 Task: Set up an event for the New Year's Eve celebration.
Action: Mouse moved to (469, 208)
Screenshot: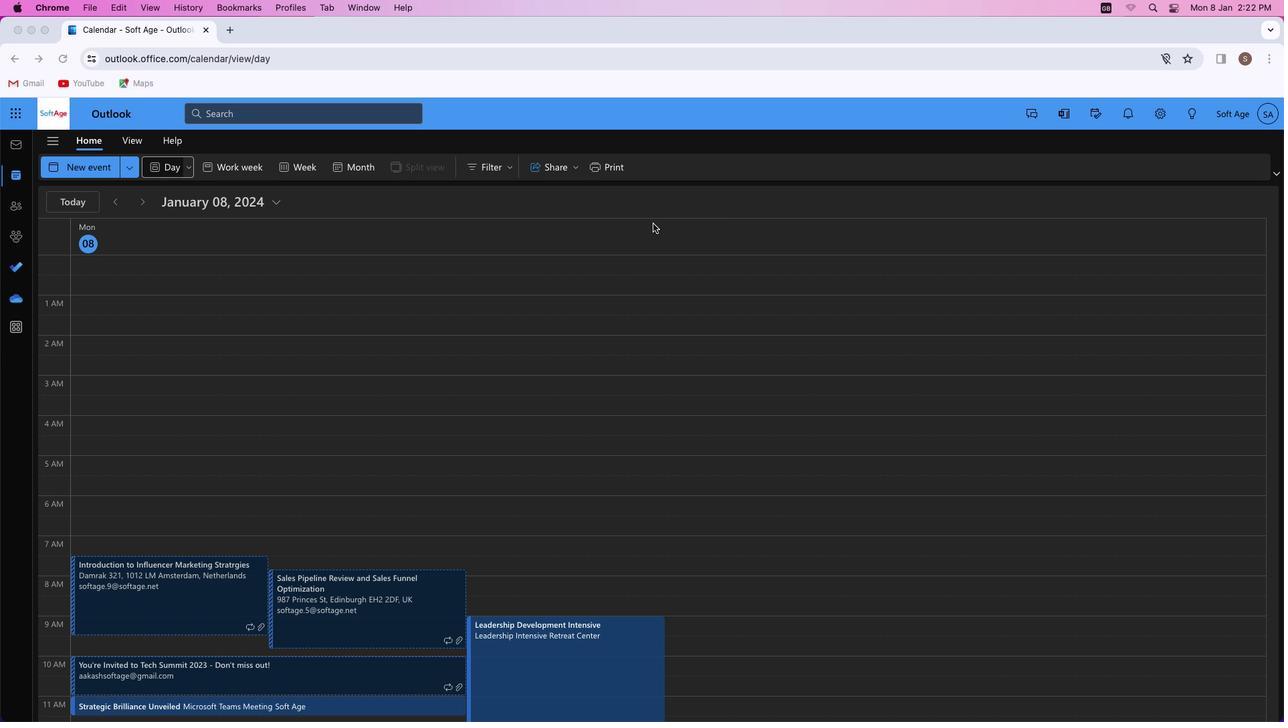 
Action: Mouse pressed left at (469, 208)
Screenshot: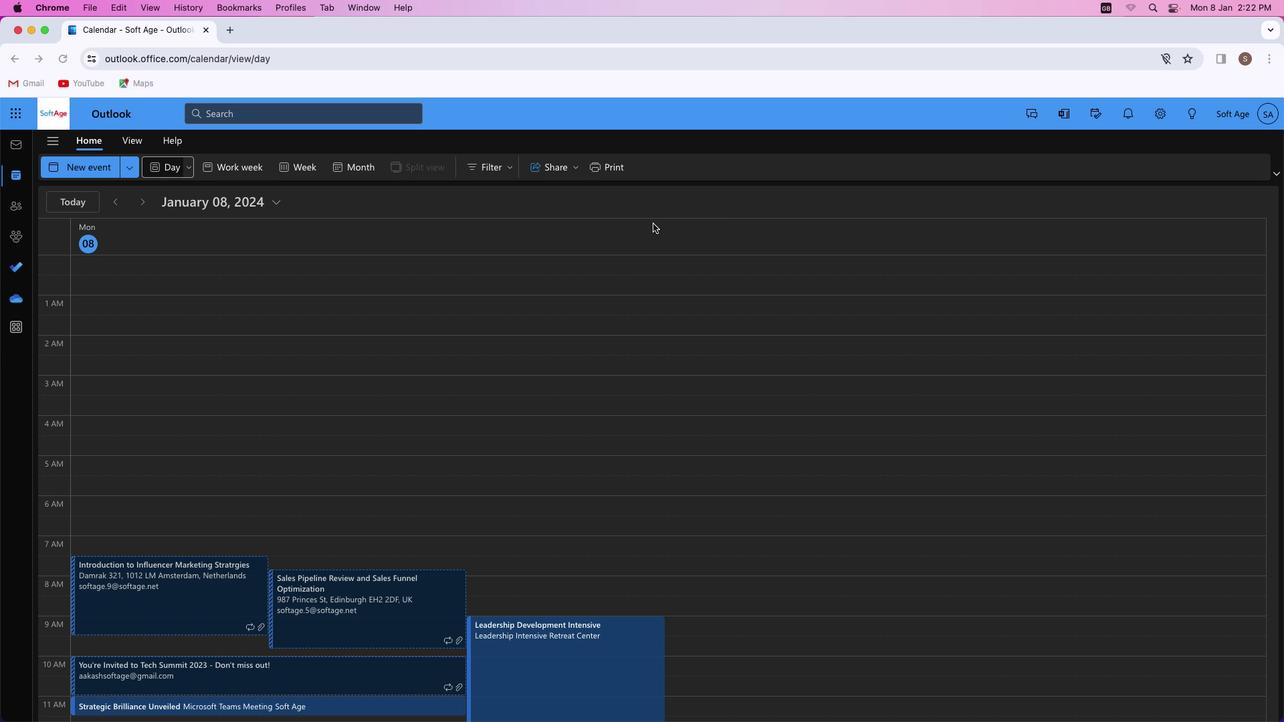 
Action: Mouse moved to (653, 141)
Screenshot: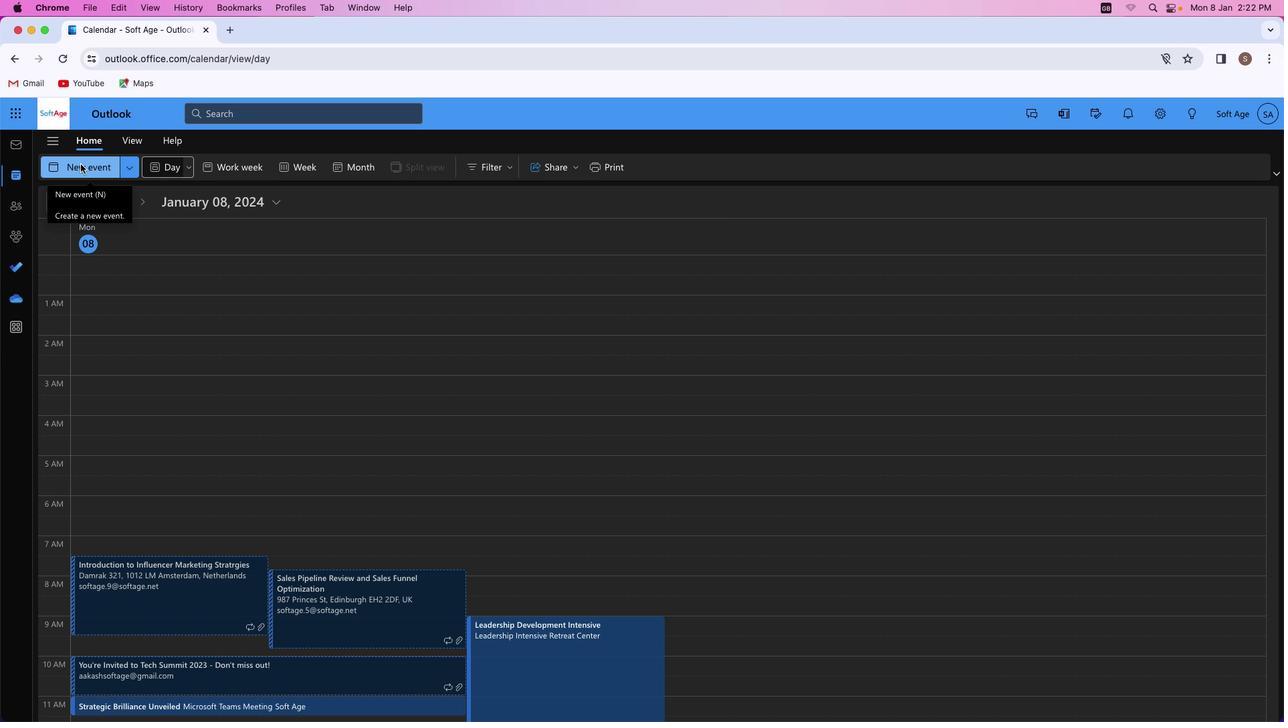 
Action: Mouse pressed left at (653, 141)
Screenshot: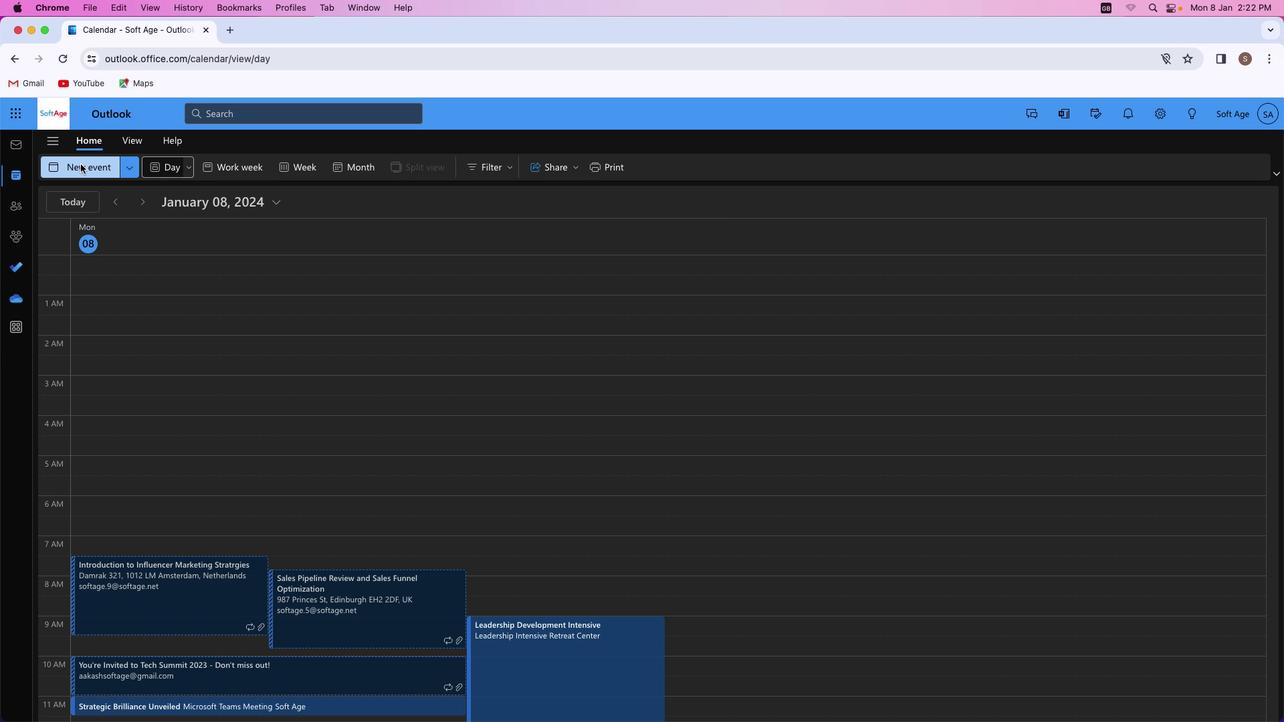 
Action: Mouse moved to (564, 240)
Screenshot: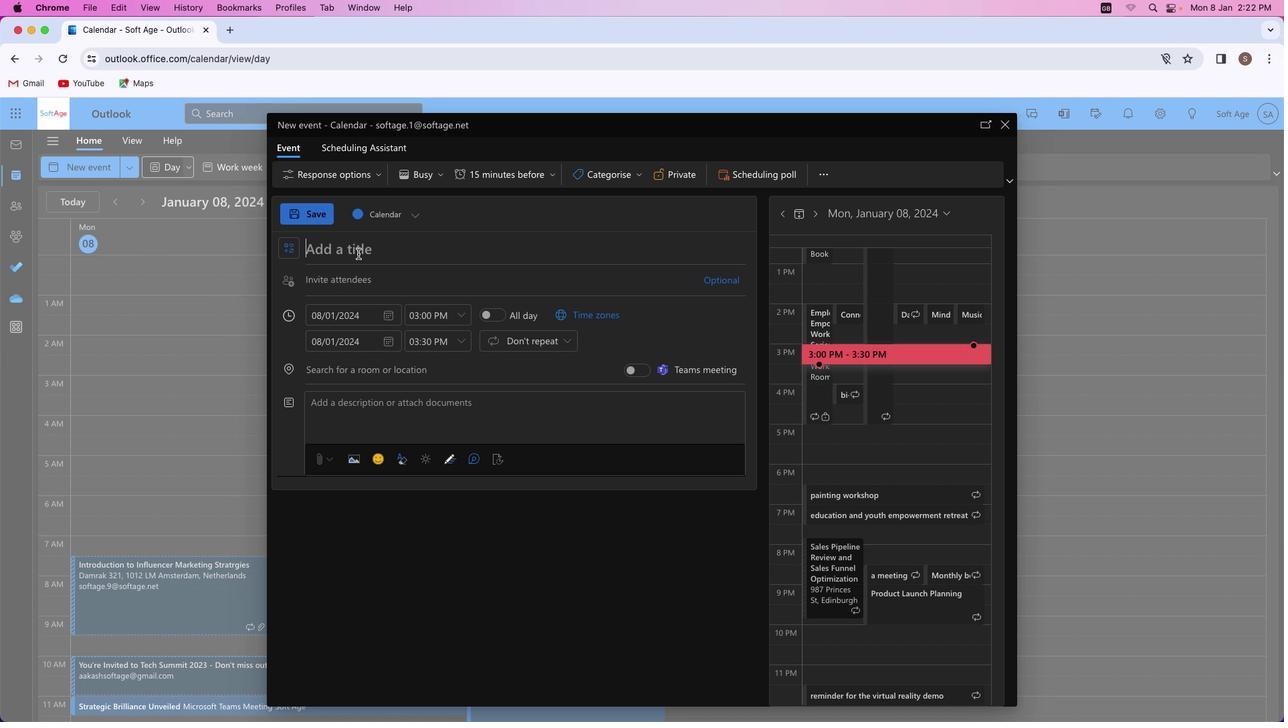 
Action: Mouse pressed left at (564, 240)
Screenshot: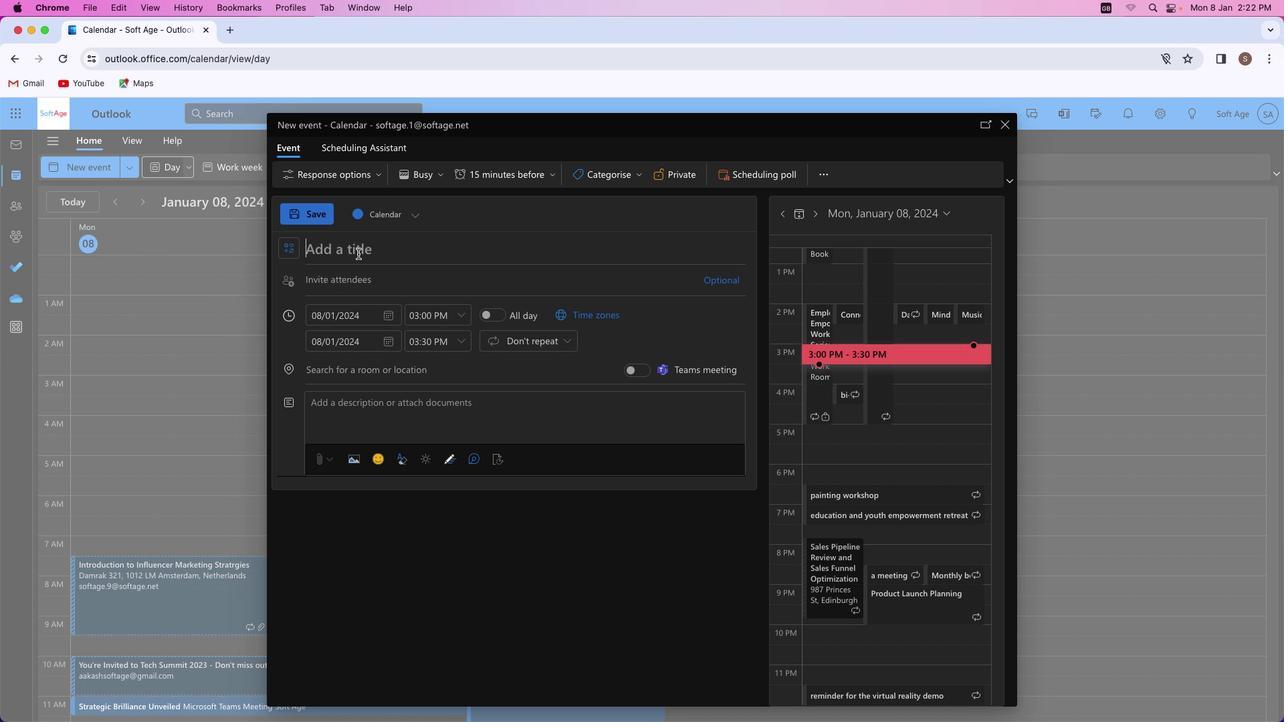 
Action: Key pressed Key.shift'C''h''e''e''r''s'Key.space't''o'Key.spaceKey.shift'N''e''w'Key.spaceKey.shift'B''e''g''i''n''n''i''n''g''s'Key.shift_r':'Key.spaceKey.shift'N''e''w'Key.spaceKey.shift'Y''e''a''r'"'"'s'Key.spaceKey.shift'E''v''e'Key.spaceKey.shift'E''x''t''r''a''v''a''n''z''a'Key.leftKey.leftKey.left'g''a'Key.rightKey.rightKey.right
Screenshot: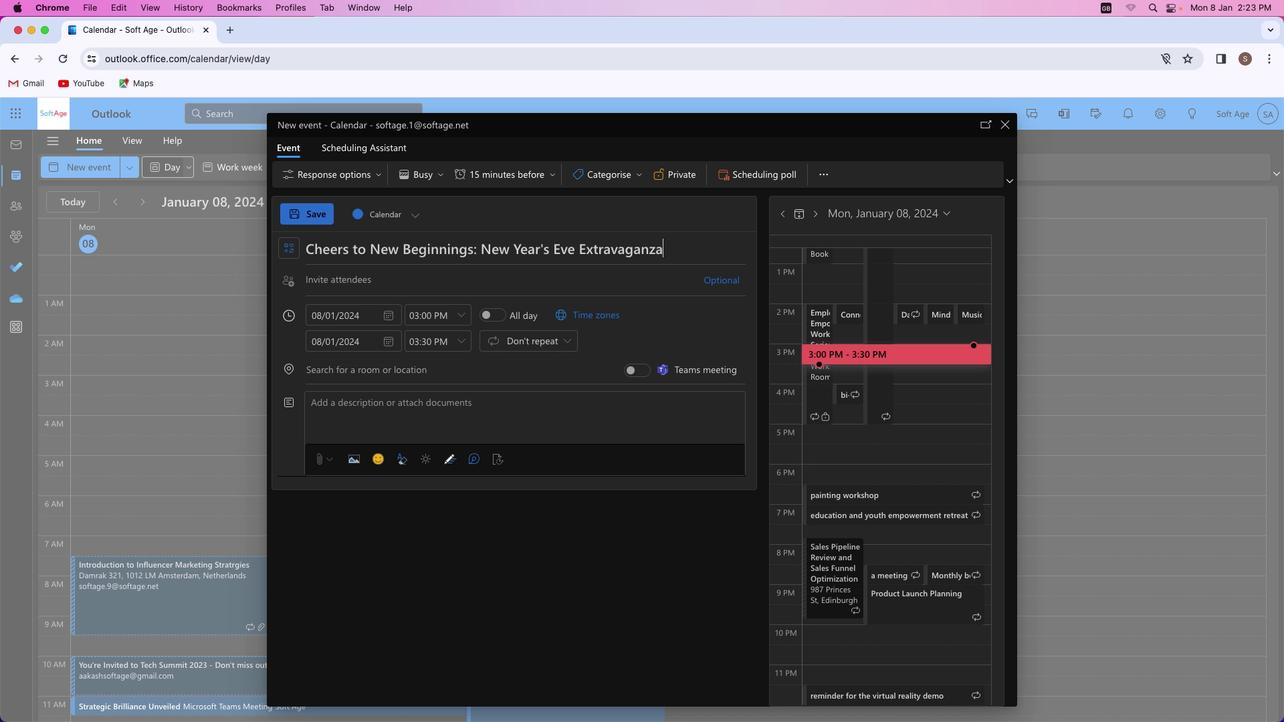 
Action: Mouse moved to (564, 407)
Screenshot: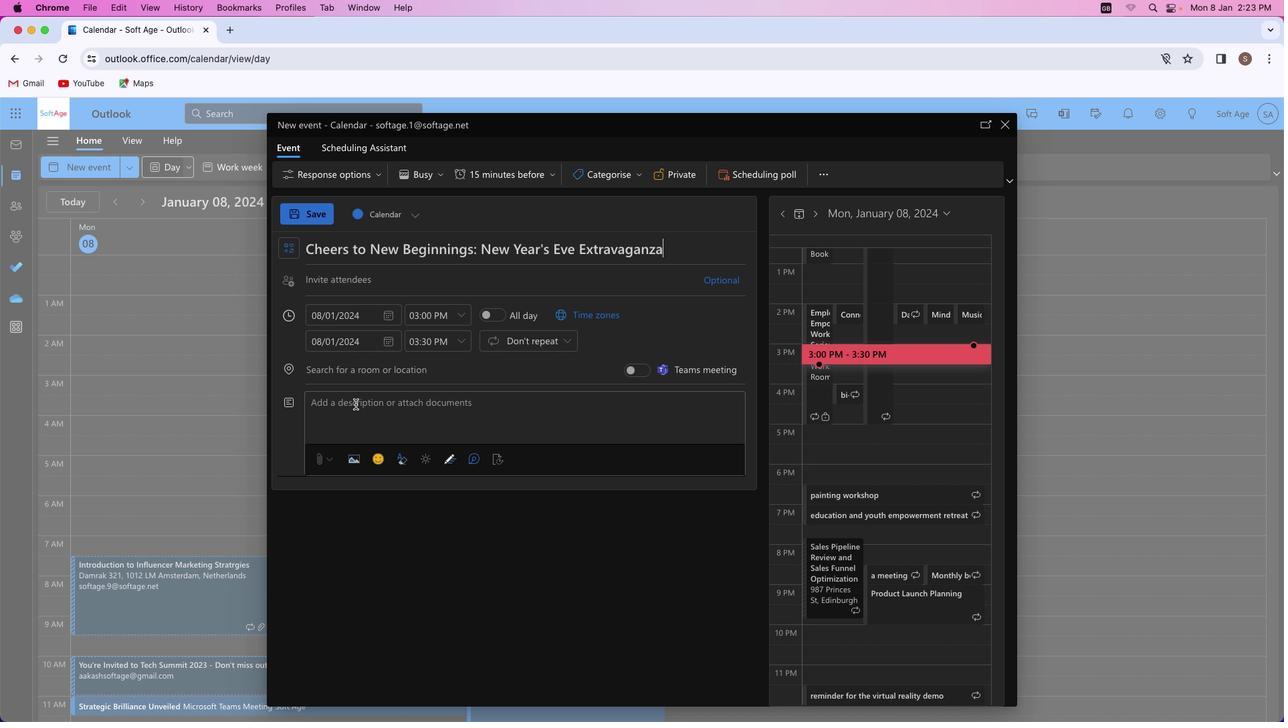 
Action: Mouse pressed left at (564, 407)
Screenshot: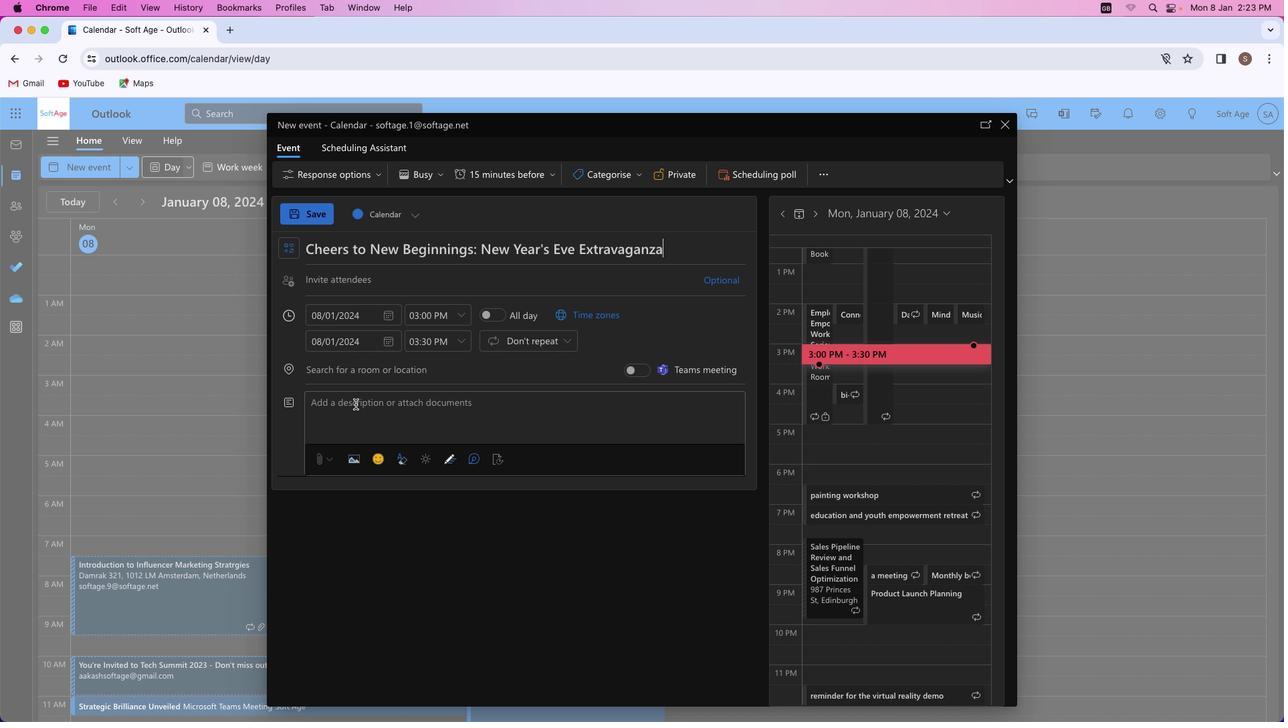 
Action: Key pressed Key.shift'W''e''l''c''o''m''e'Key.space't''o'Key.space'o''u''r'Key.space'f''e''s''t''i''v''e'Key.spaceKey.shift_r'N''e''w'Key.spaceKey.shift_r'U'Key.backspaceKey.shift_r'Y''e''a''r'"'"'s'Key.spaceKey.shift'E''v''e'Key.space'c''e''l''e''b''r''a''t''i''o''n'Key.space'f''i''l''l''e''d'Key.space'w''i''t''h'Key.space'j''o''y'','Key.space'l''i''v''e'Key.space'm''u''s''i''c'','Key.space'a''n''d'Key.space'd''a''z''z''l''i''n''g'Key.space'f''i''r''e''w''o''r''k''s''.'Key.spaceKey.shift'T''o''a''s''t'Key.space't''o'Key.space't''h''e'Key.space'm''e''m''o''r''i''e''s'Key.space'a''n''d'Key.space'w''e''l''c''o''m''e'Key.space'a'Key.space'p''r''o''m''i''s''i''n''g'Key.space'n''e''w'Key.space'y''e''a''y'Key.shift'!'
Screenshot: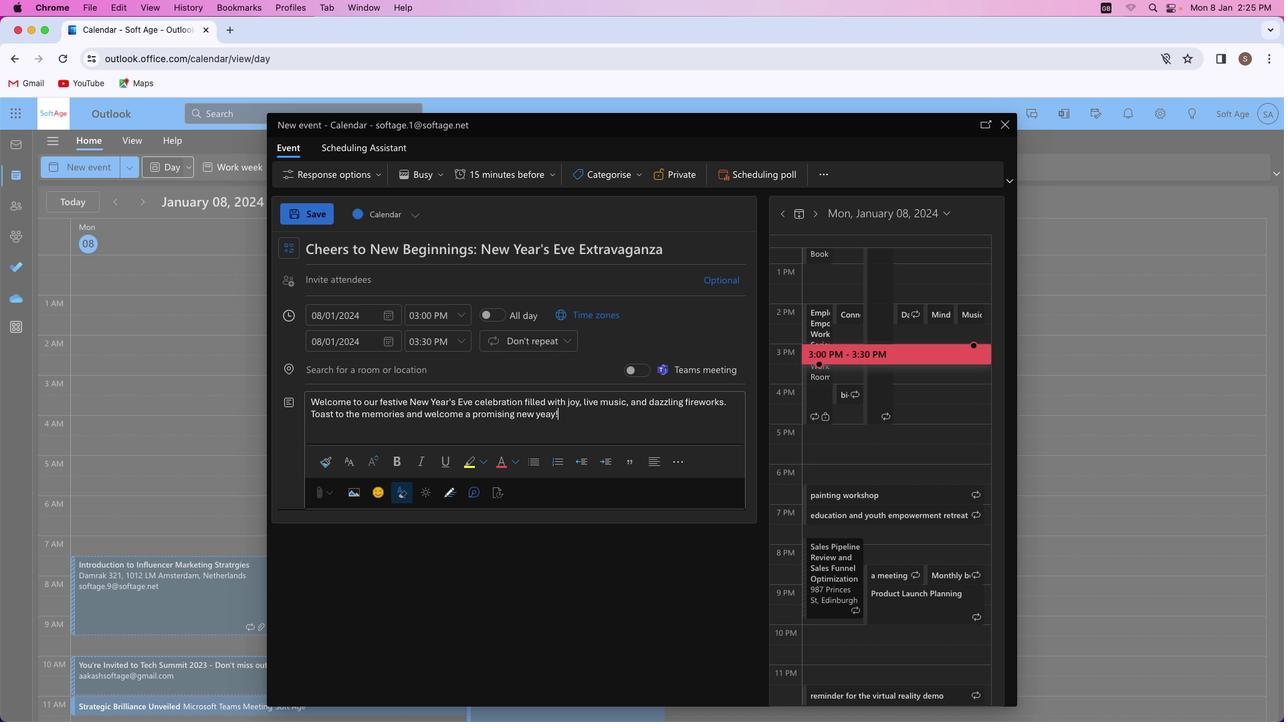 
Action: Mouse moved to (548, 405)
Screenshot: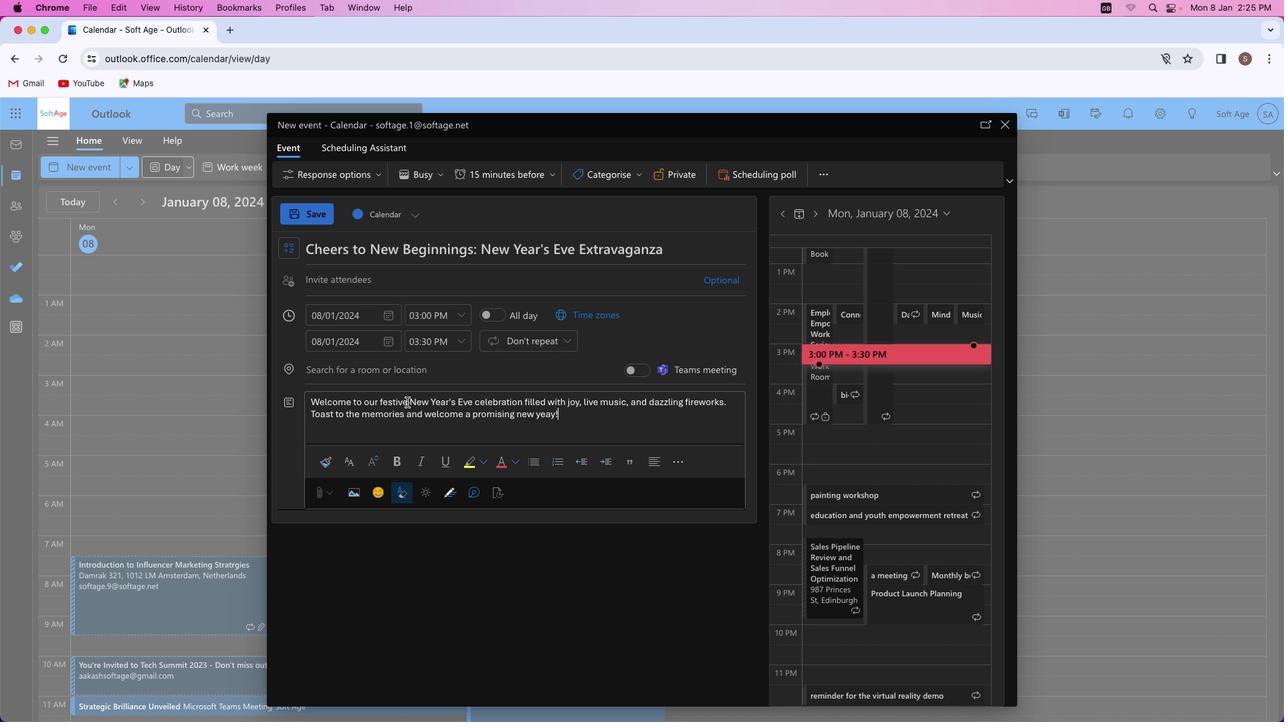 
Action: Mouse pressed left at (548, 405)
Screenshot: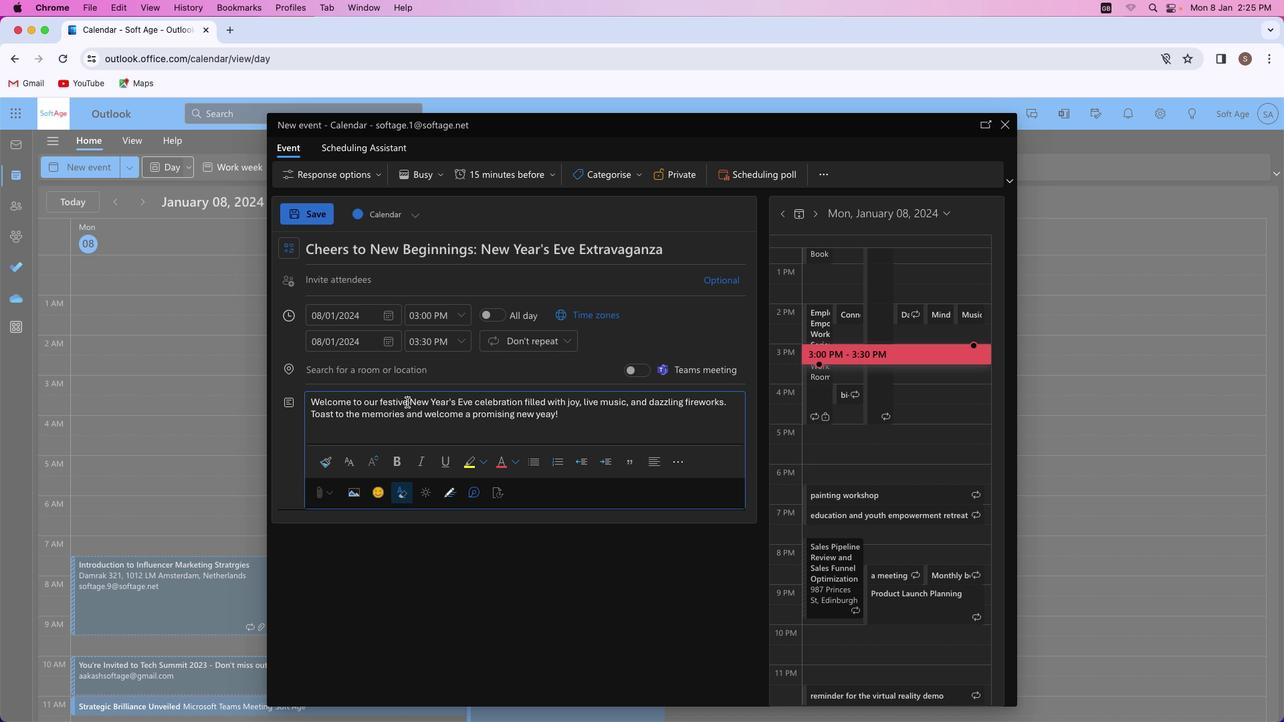 
Action: Mouse moved to (551, 468)
Screenshot: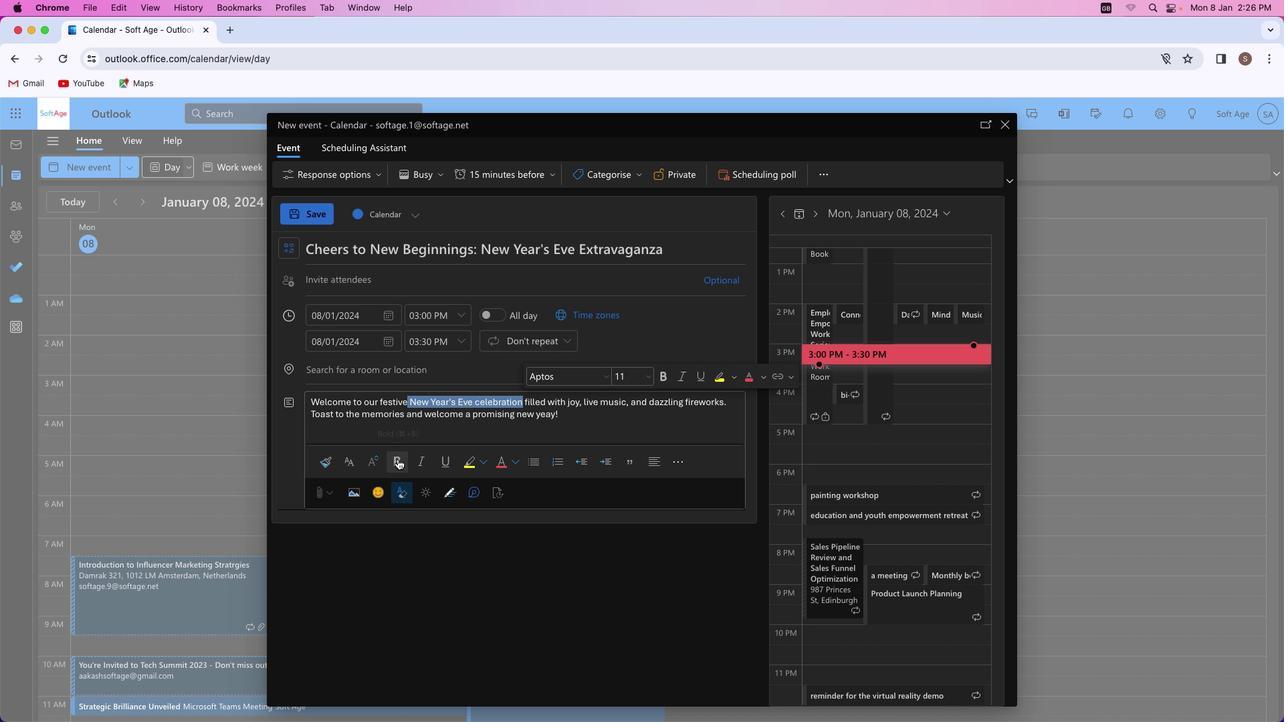 
Action: Mouse pressed left at (551, 468)
Screenshot: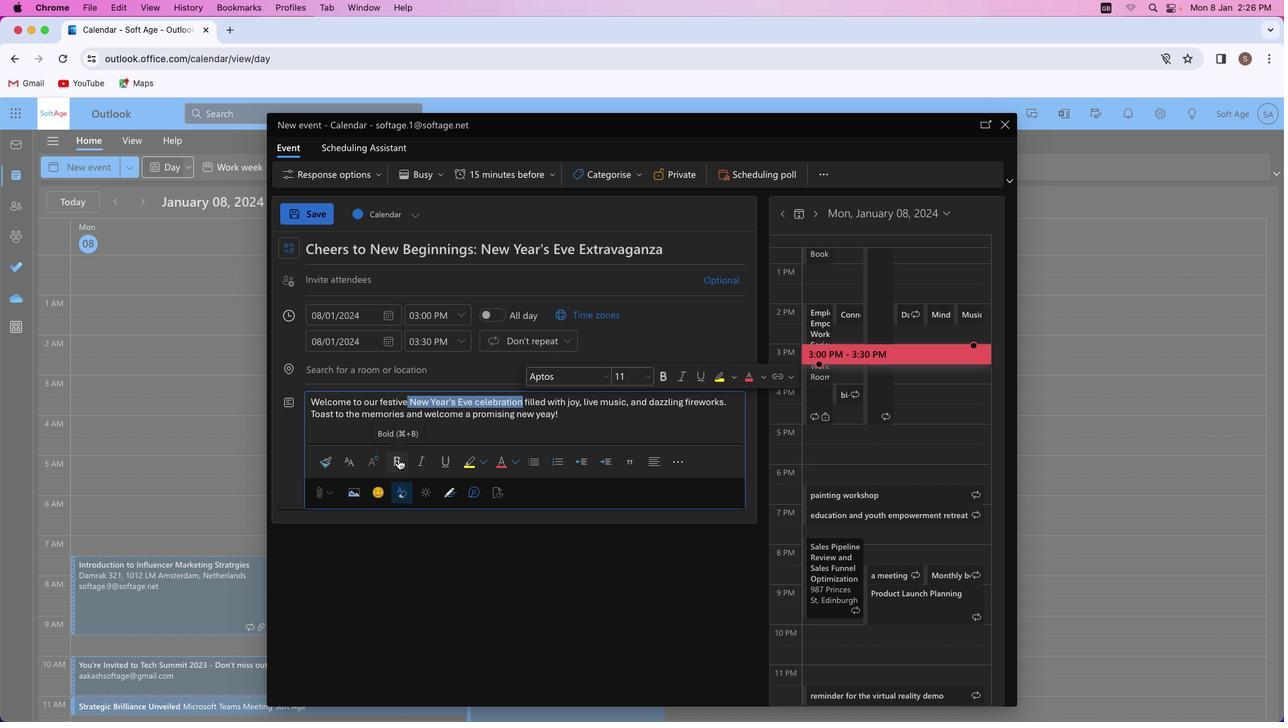 
Action: Mouse moved to (544, 469)
Screenshot: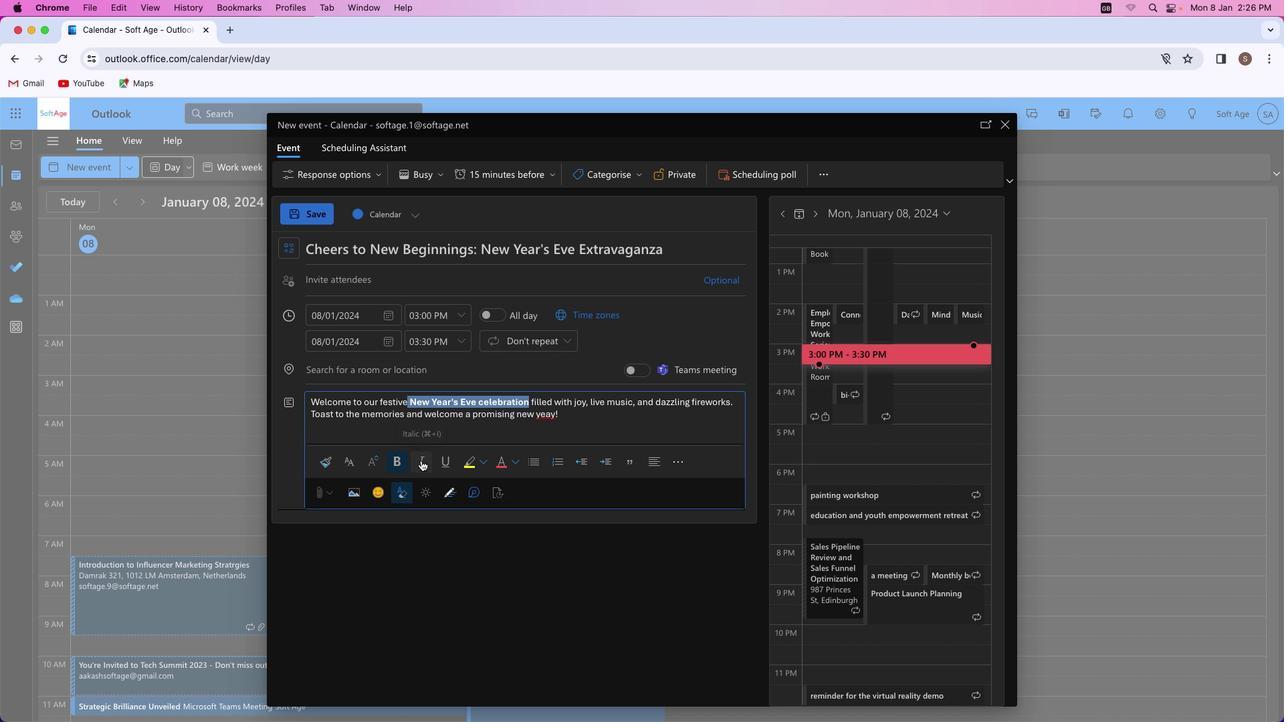 
Action: Mouse pressed left at (544, 469)
Screenshot: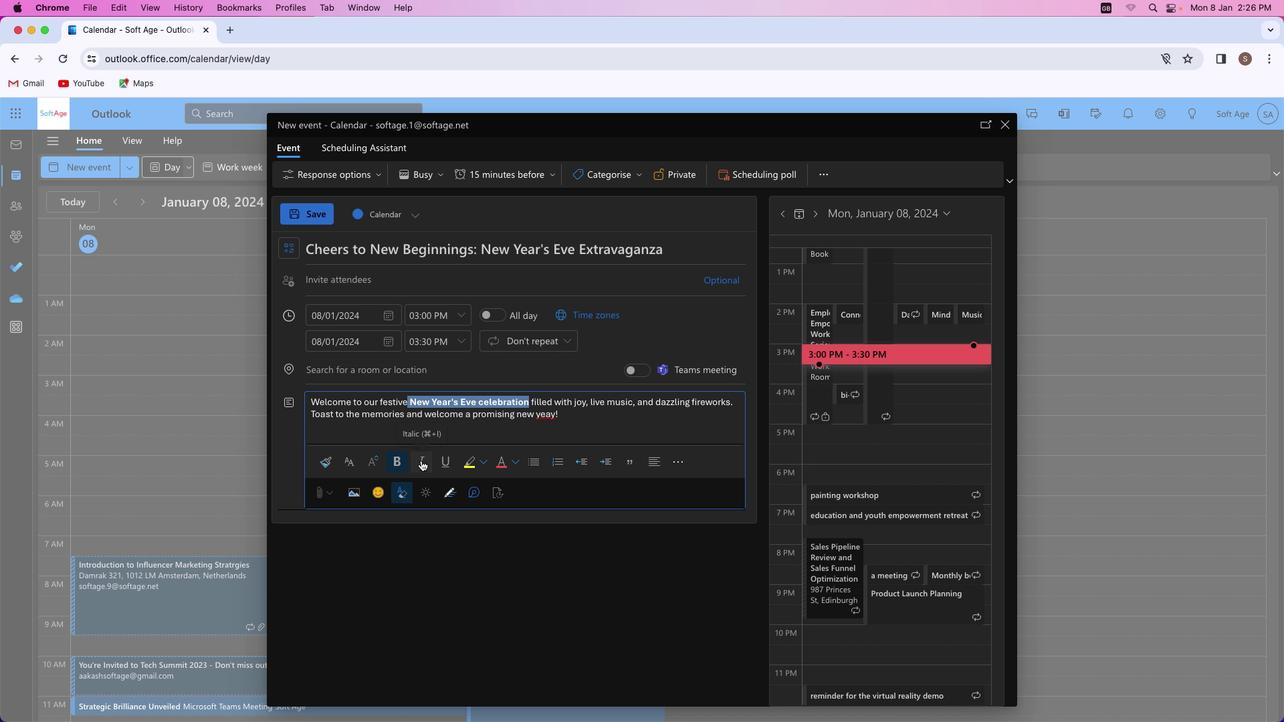 
Action: Mouse moved to (513, 470)
Screenshot: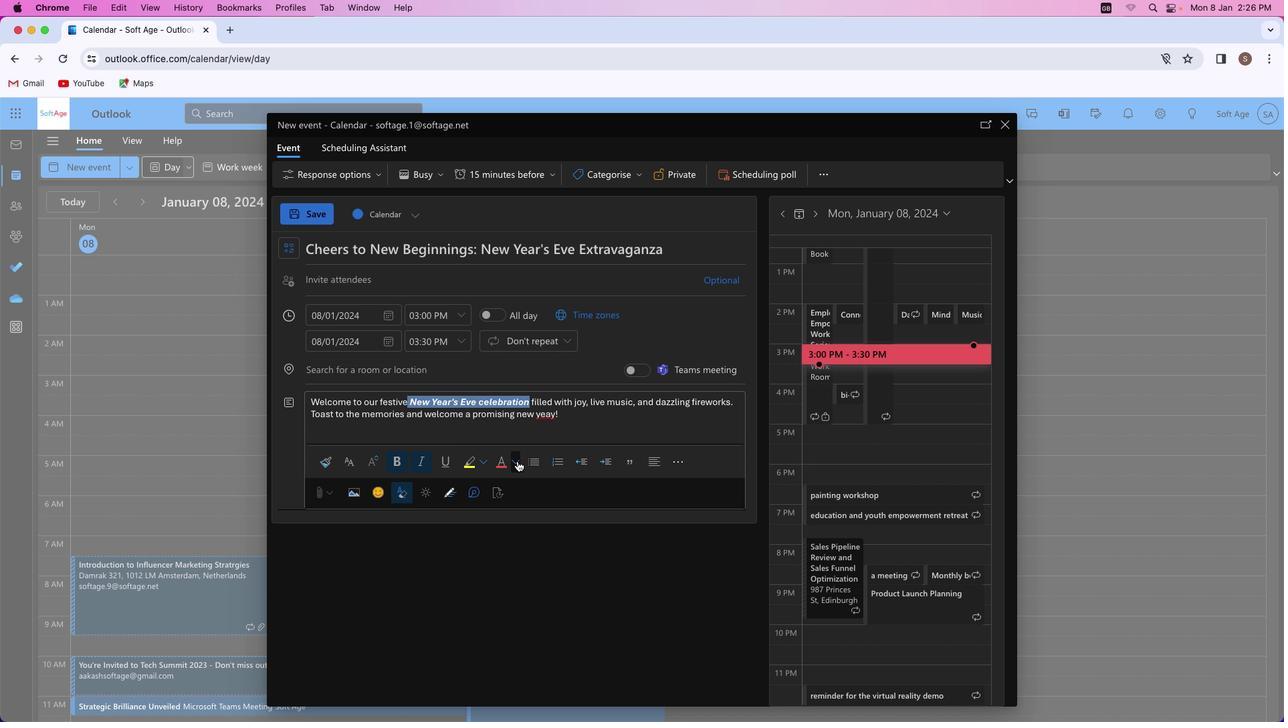 
Action: Mouse pressed left at (513, 470)
Screenshot: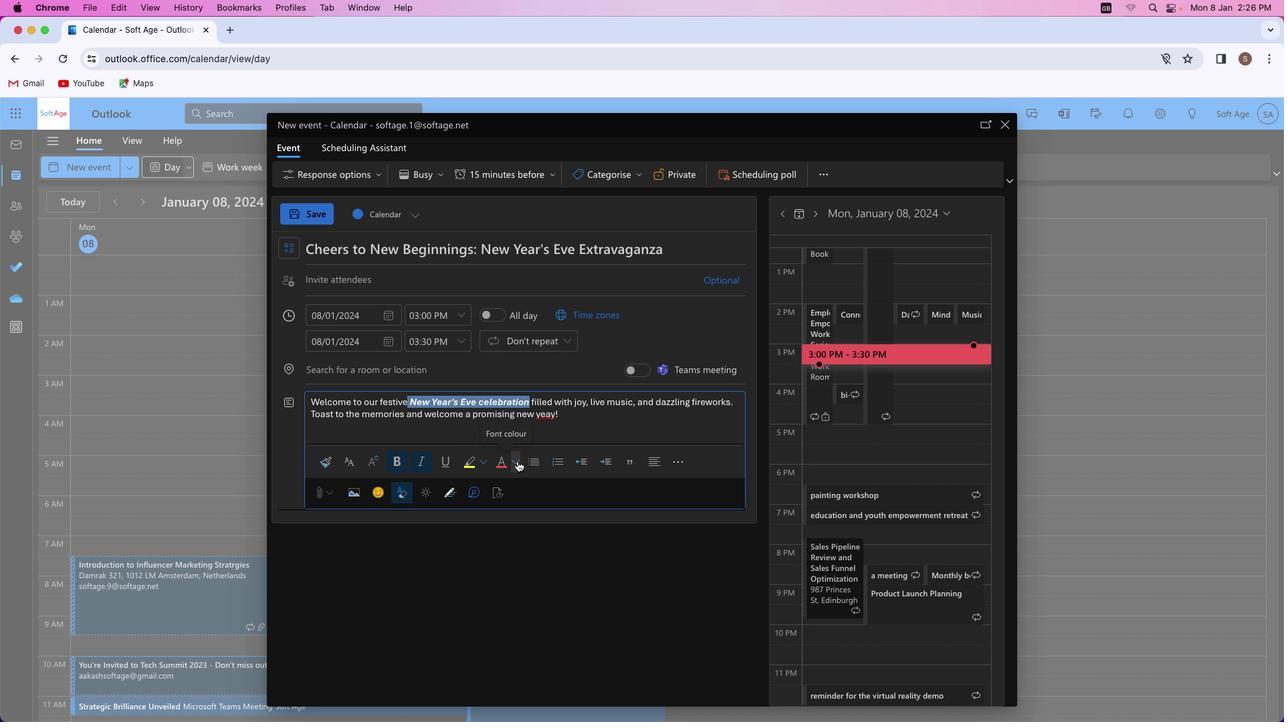 
Action: Mouse moved to (516, 531)
Screenshot: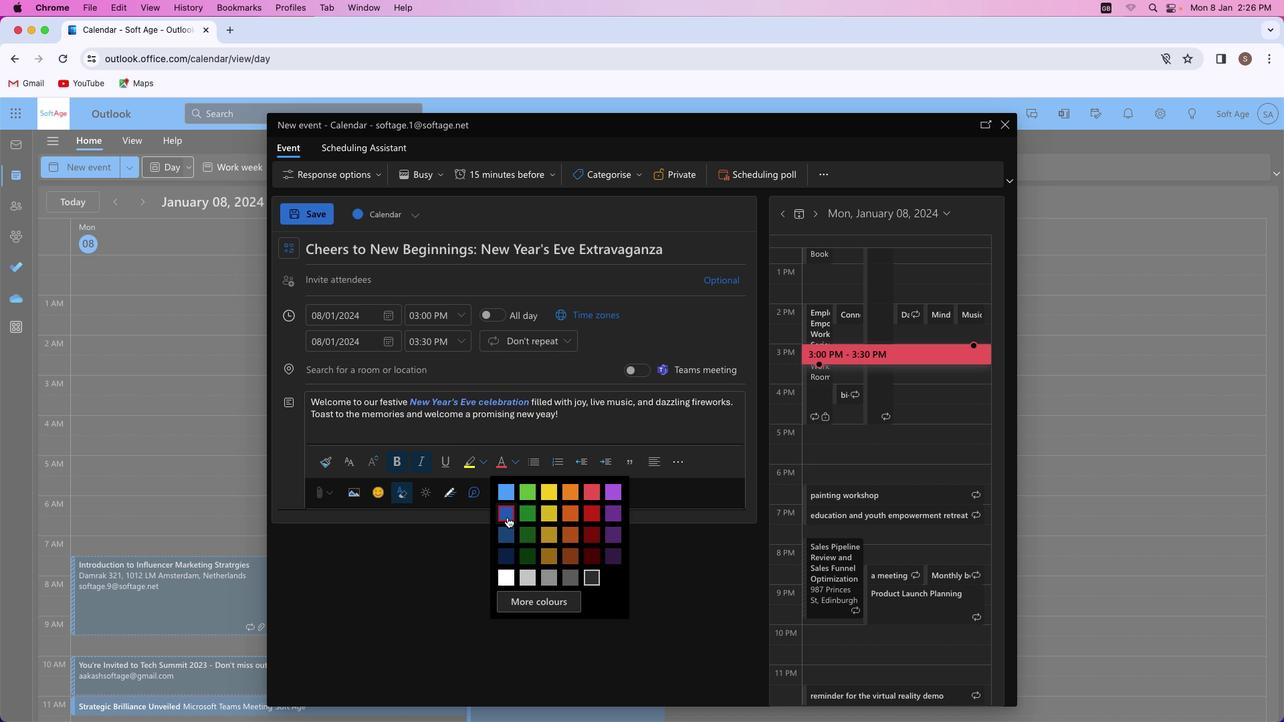 
Action: Mouse pressed left at (516, 531)
Screenshot: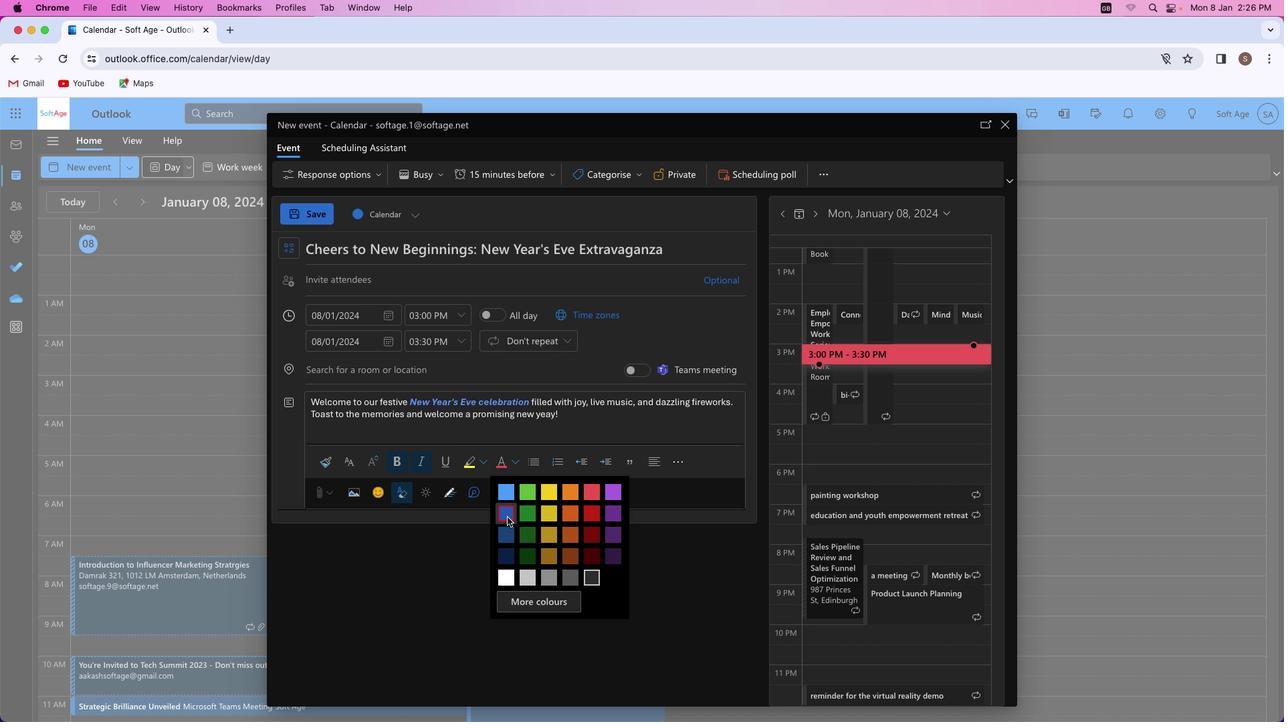 
Action: Mouse moved to (487, 424)
Screenshot: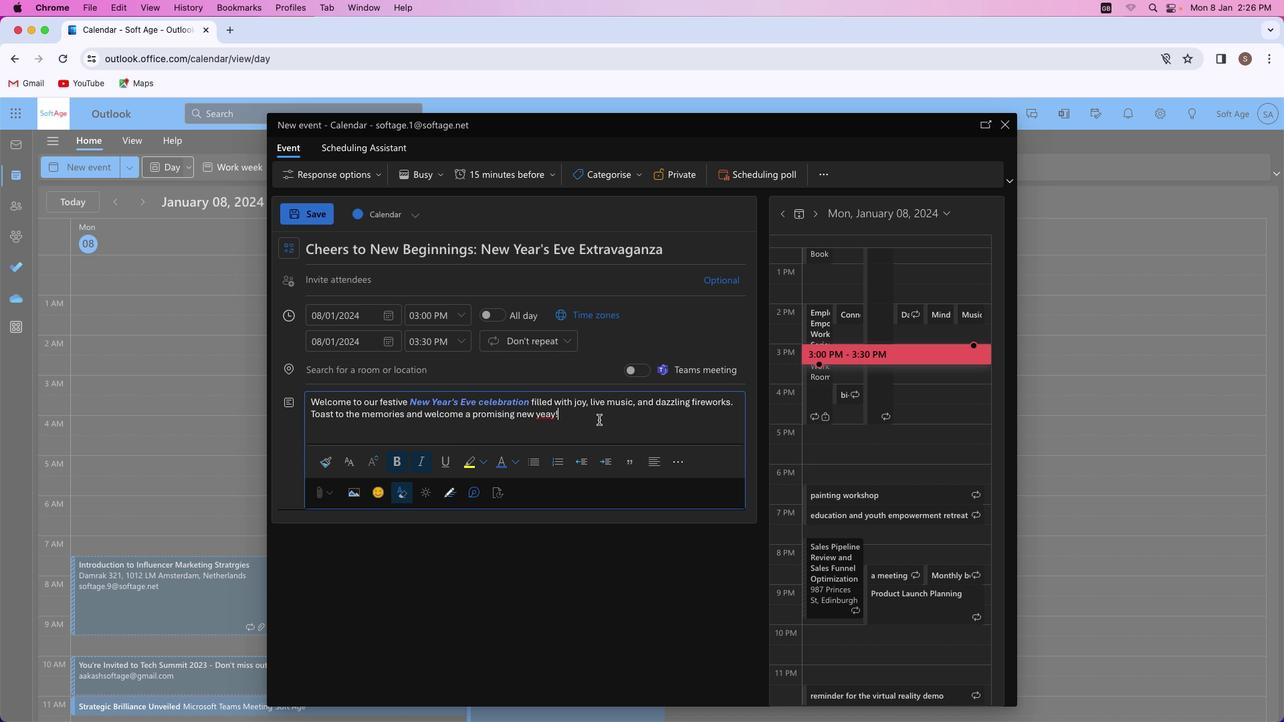 
Action: Mouse pressed left at (487, 424)
Screenshot: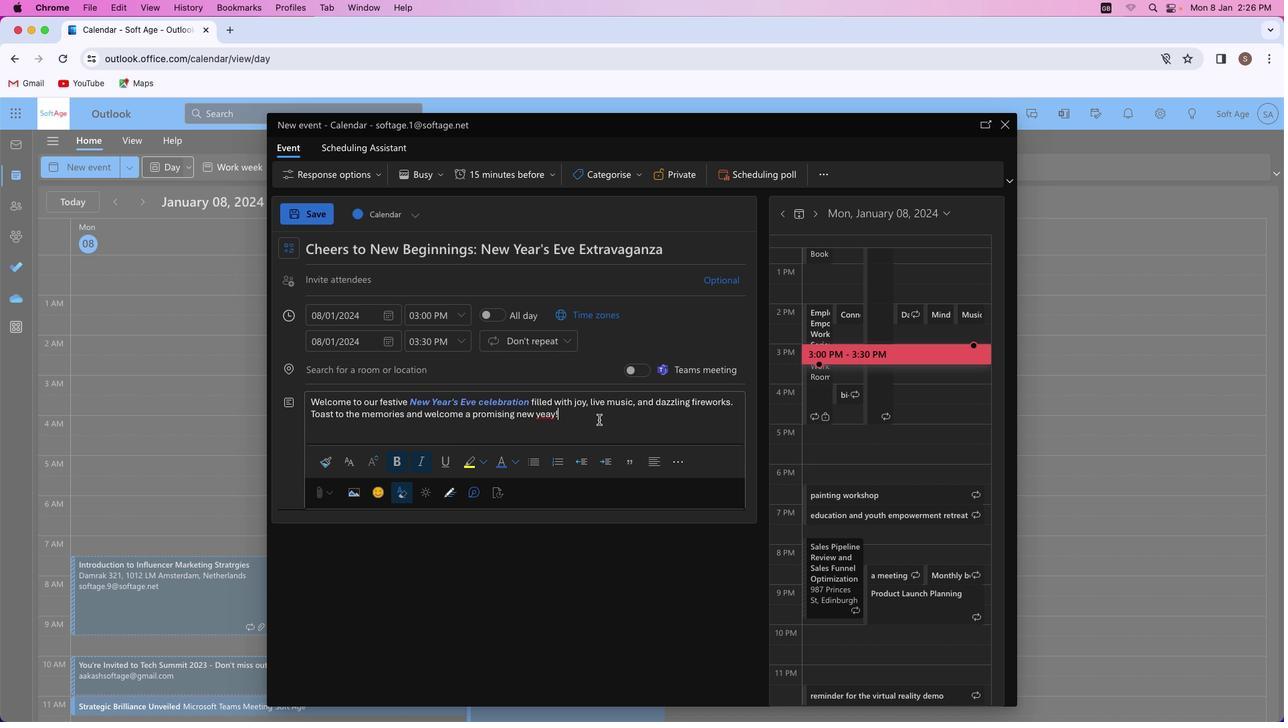 
Action: Mouse moved to (493, 421)
Screenshot: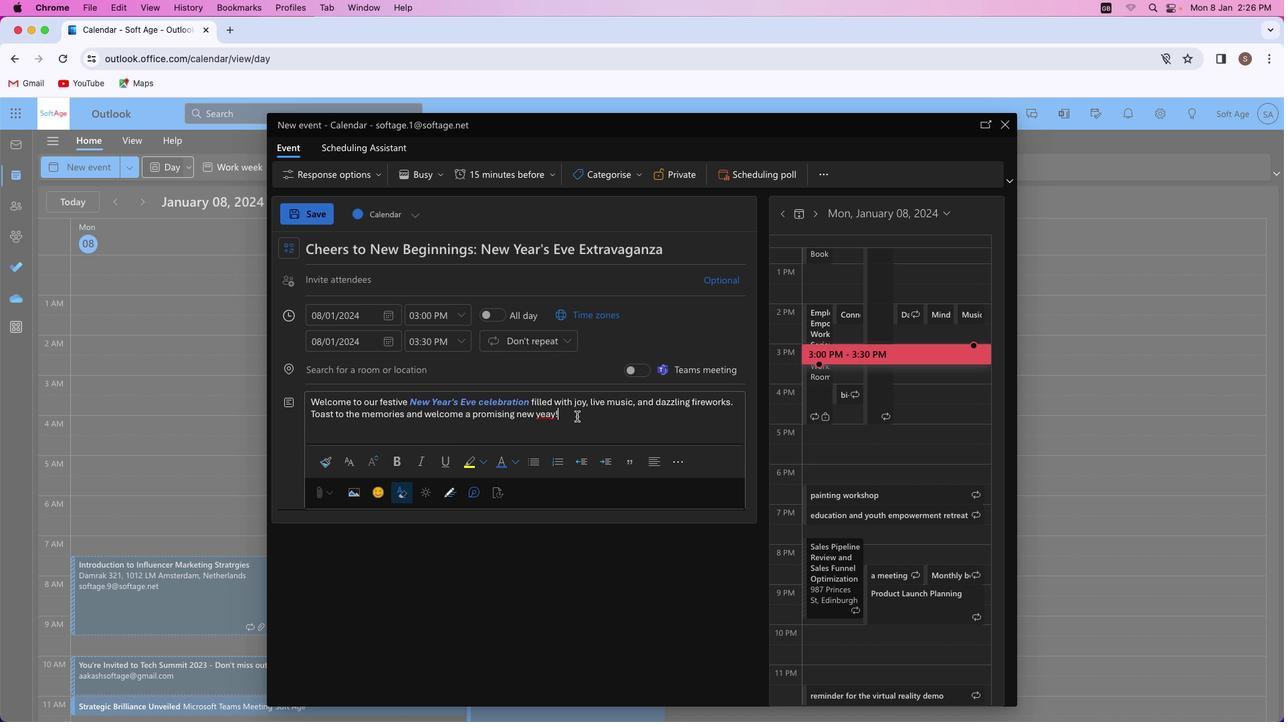 
Action: Key pressed Key.leftKey.backspace'r'
Screenshot: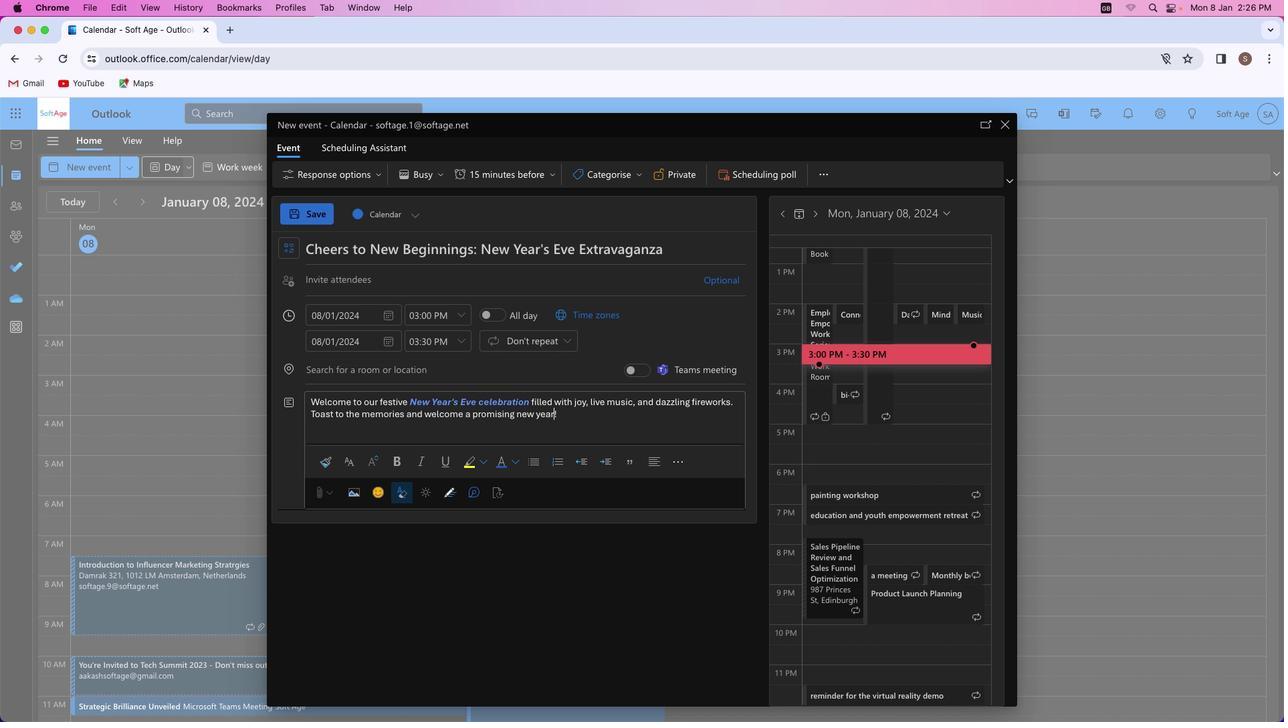 
Action: Mouse moved to (491, 422)
Screenshot: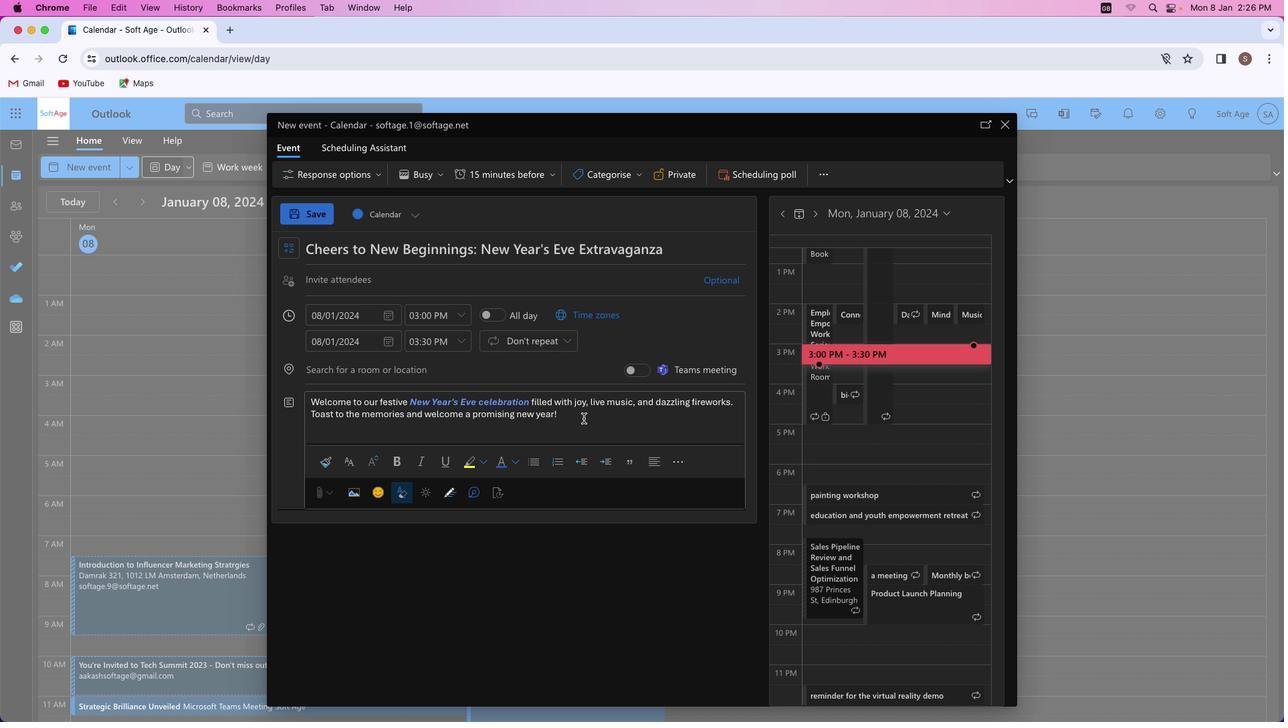 
Action: Mouse pressed left at (491, 422)
Screenshot: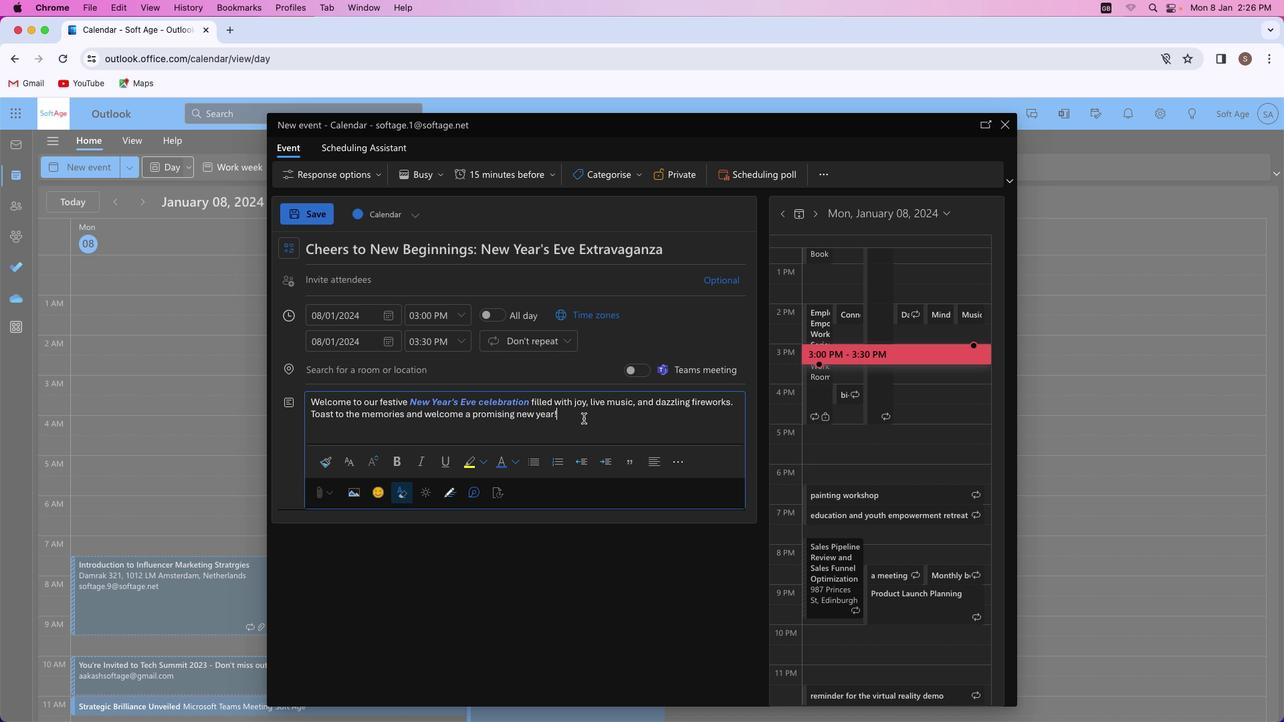 
Action: Mouse moved to (543, 418)
Screenshot: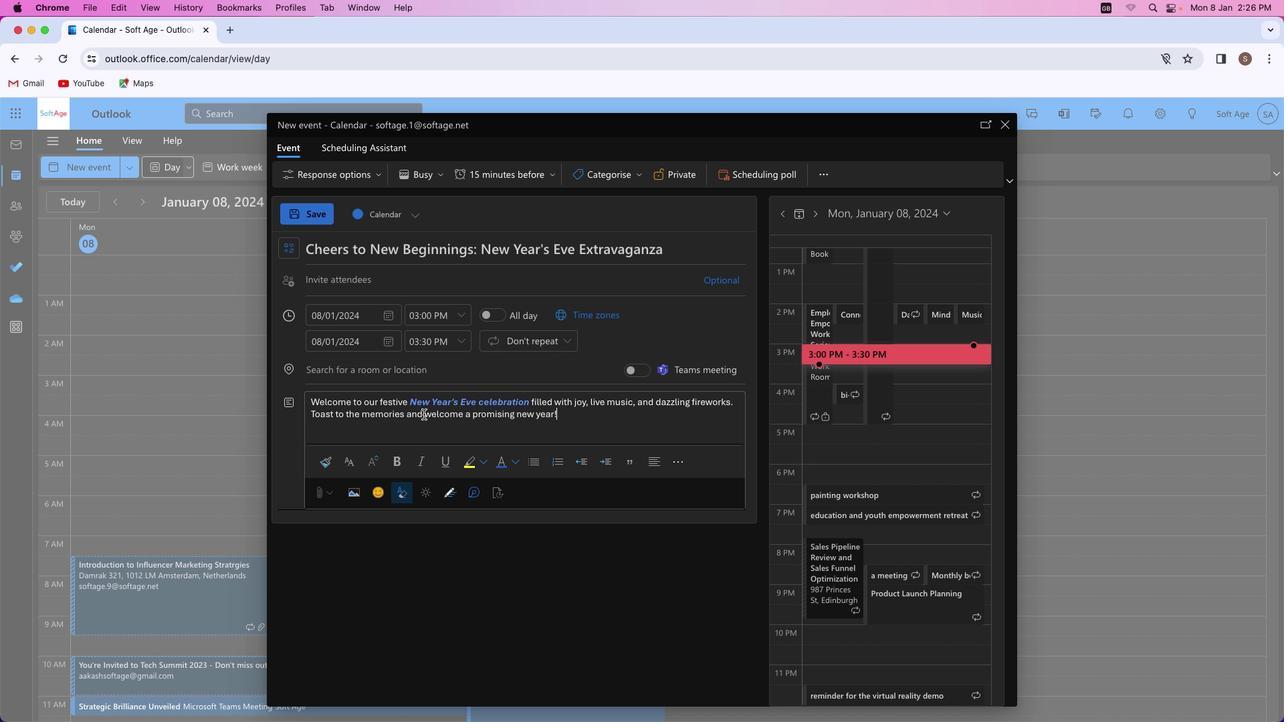
Action: Mouse pressed left at (543, 418)
Screenshot: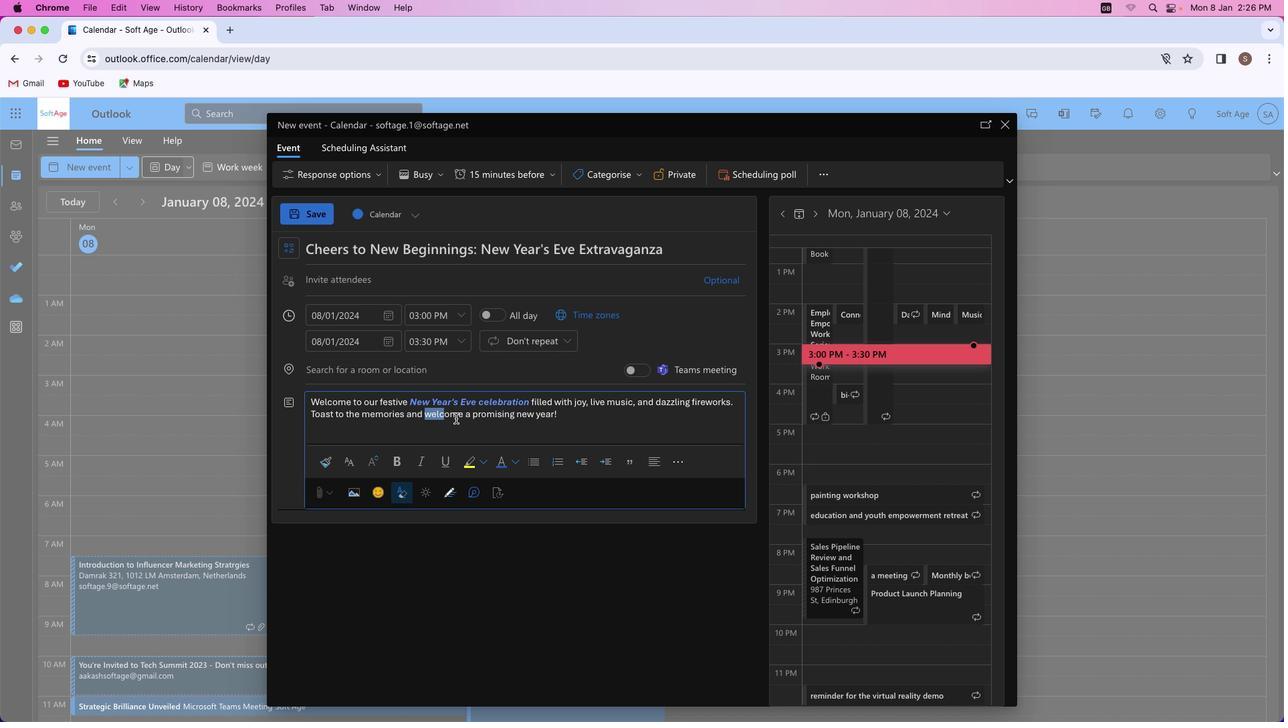 
Action: Mouse moved to (552, 468)
Screenshot: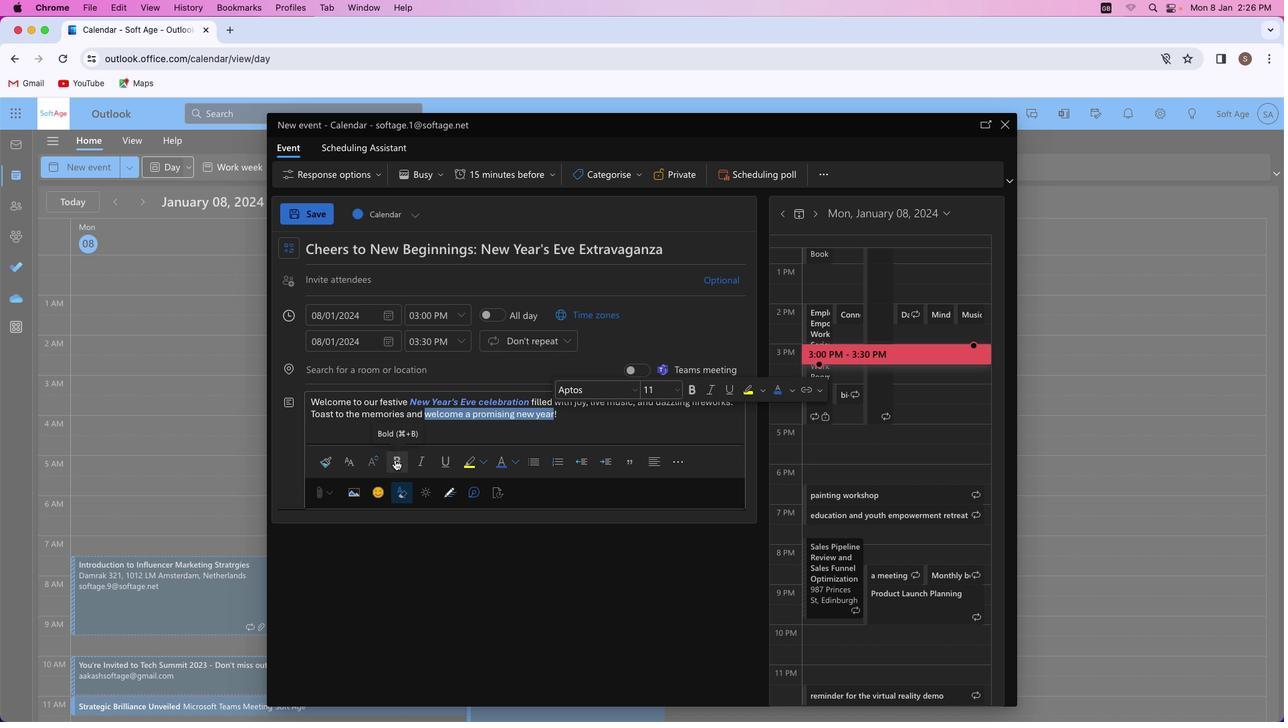 
Action: Mouse pressed left at (552, 468)
Screenshot: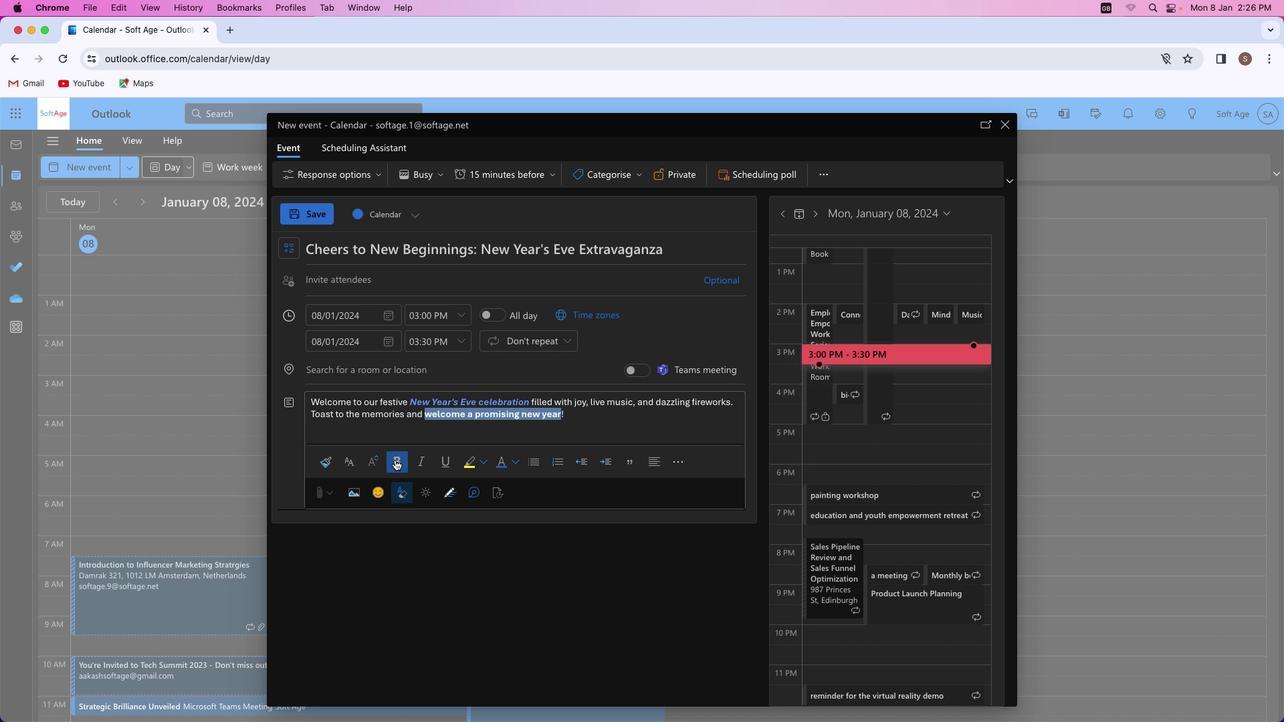
Action: Mouse moved to (522, 470)
Screenshot: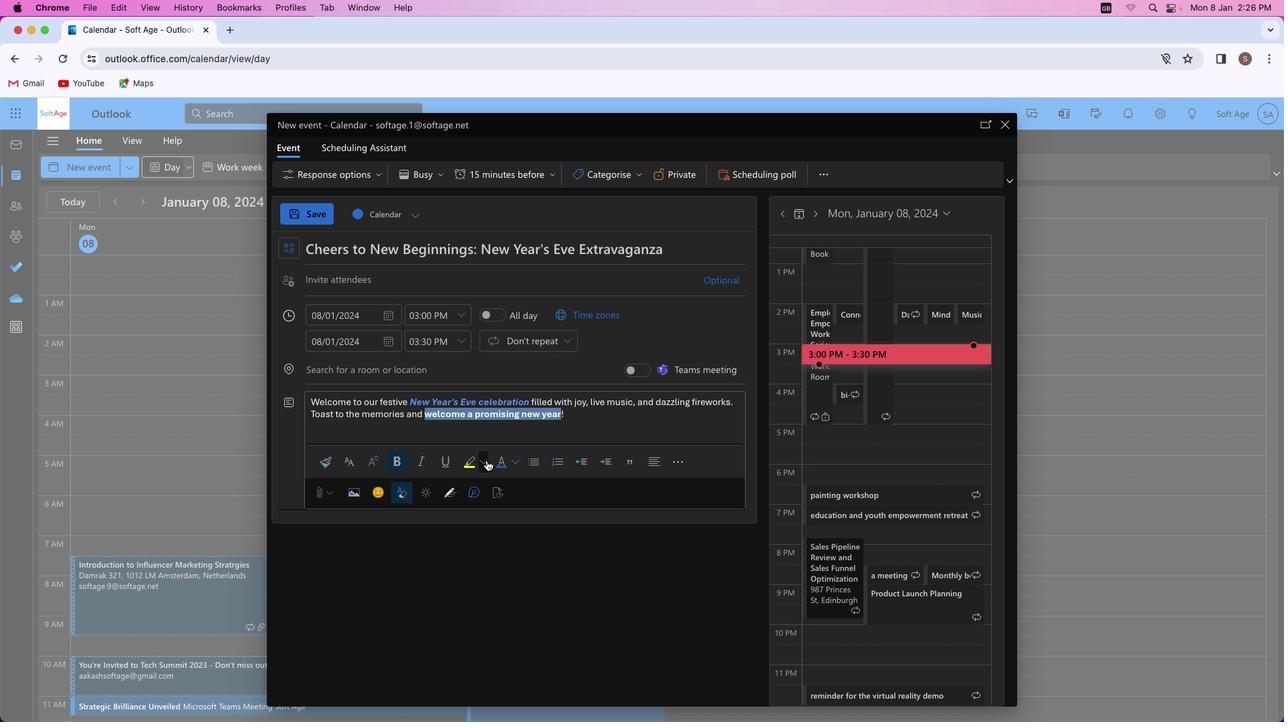 
Action: Mouse pressed left at (522, 470)
Screenshot: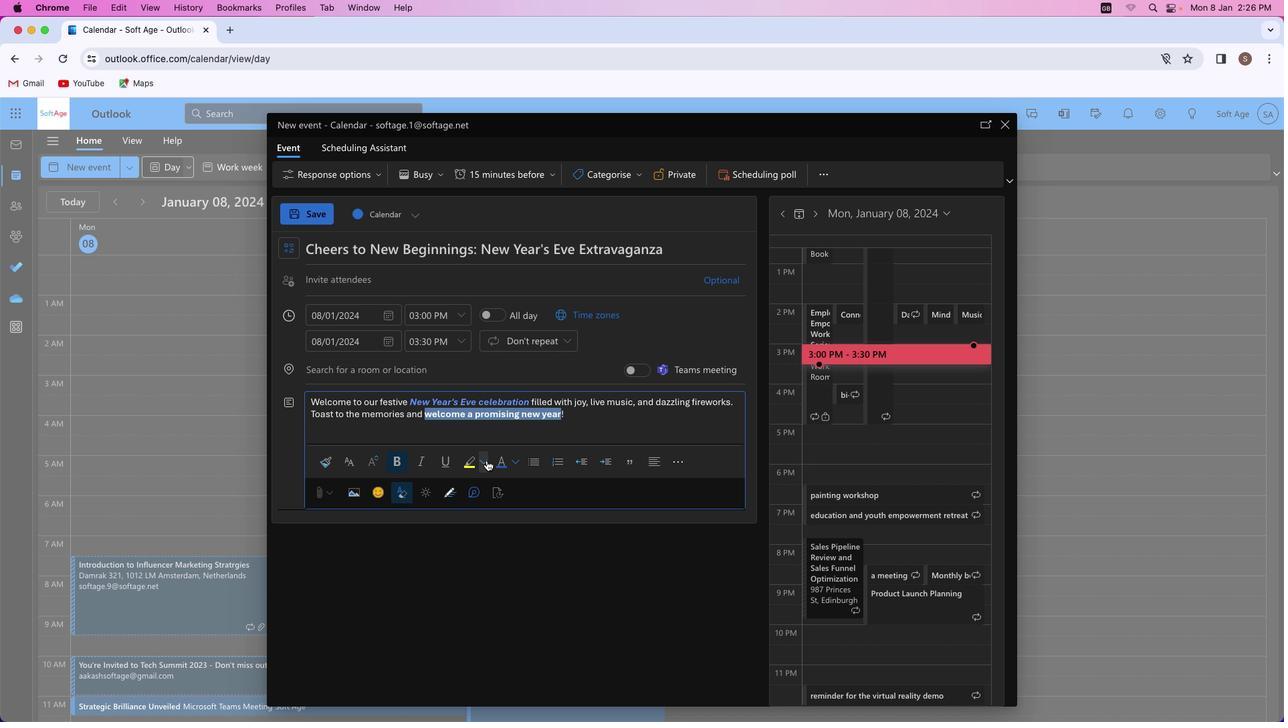 
Action: Mouse moved to (489, 438)
Screenshot: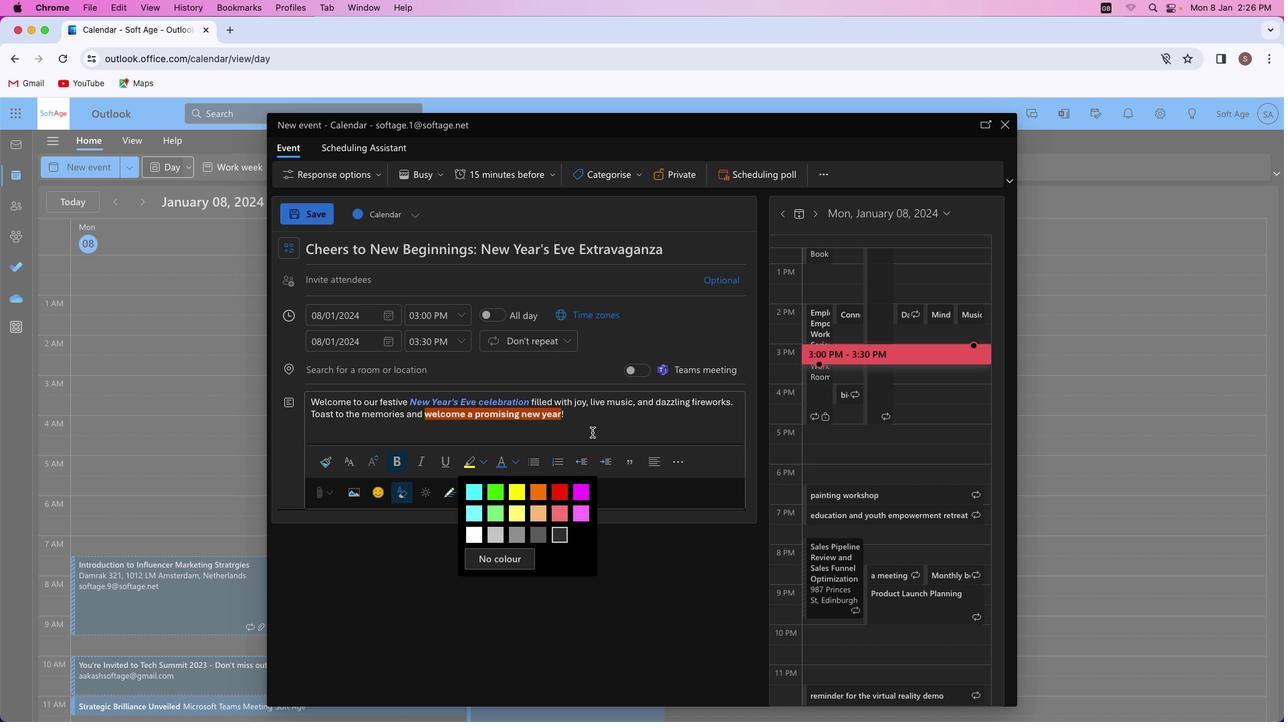 
Action: Mouse pressed left at (489, 438)
Screenshot: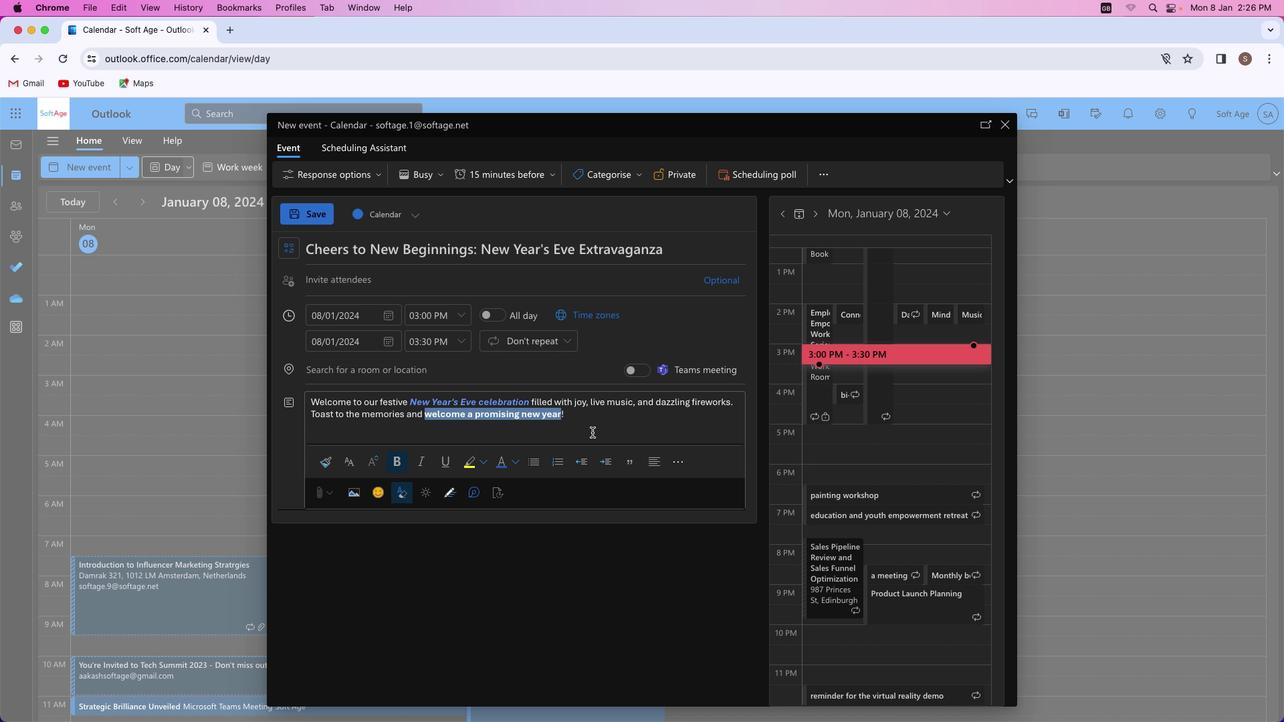 
Action: Mouse moved to (489, 430)
Screenshot: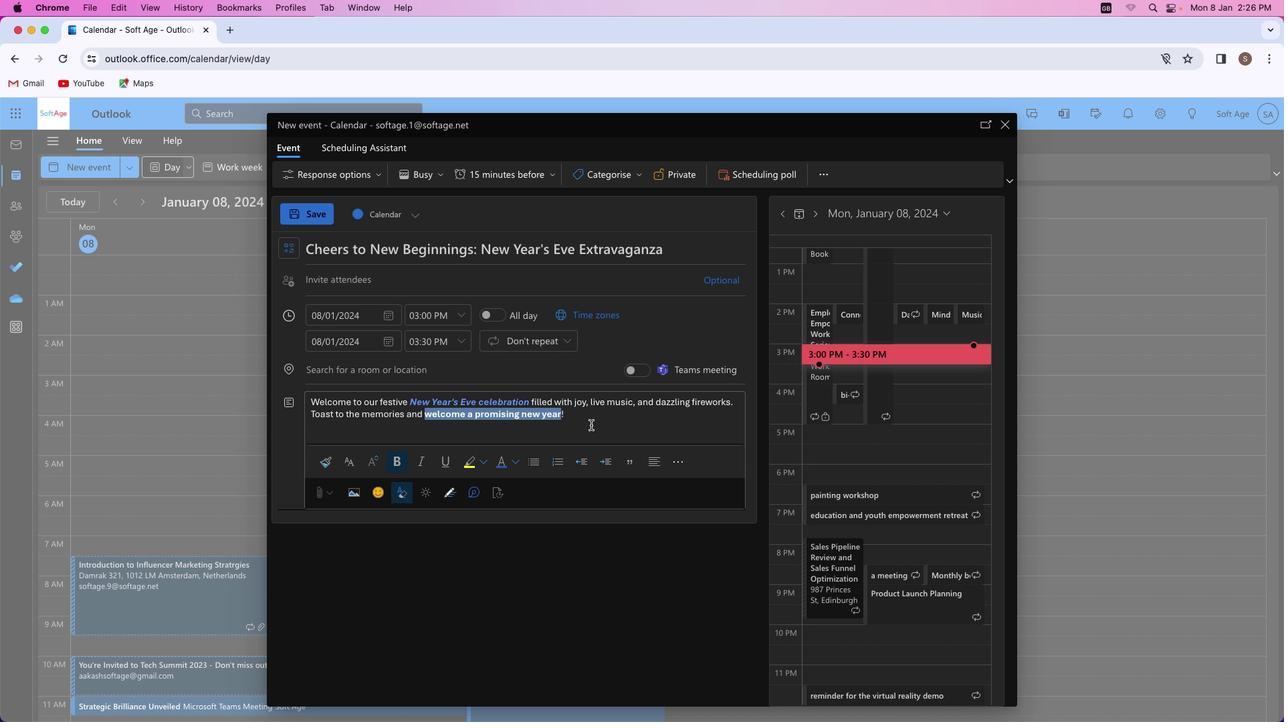 
Action: Mouse pressed left at (489, 430)
Screenshot: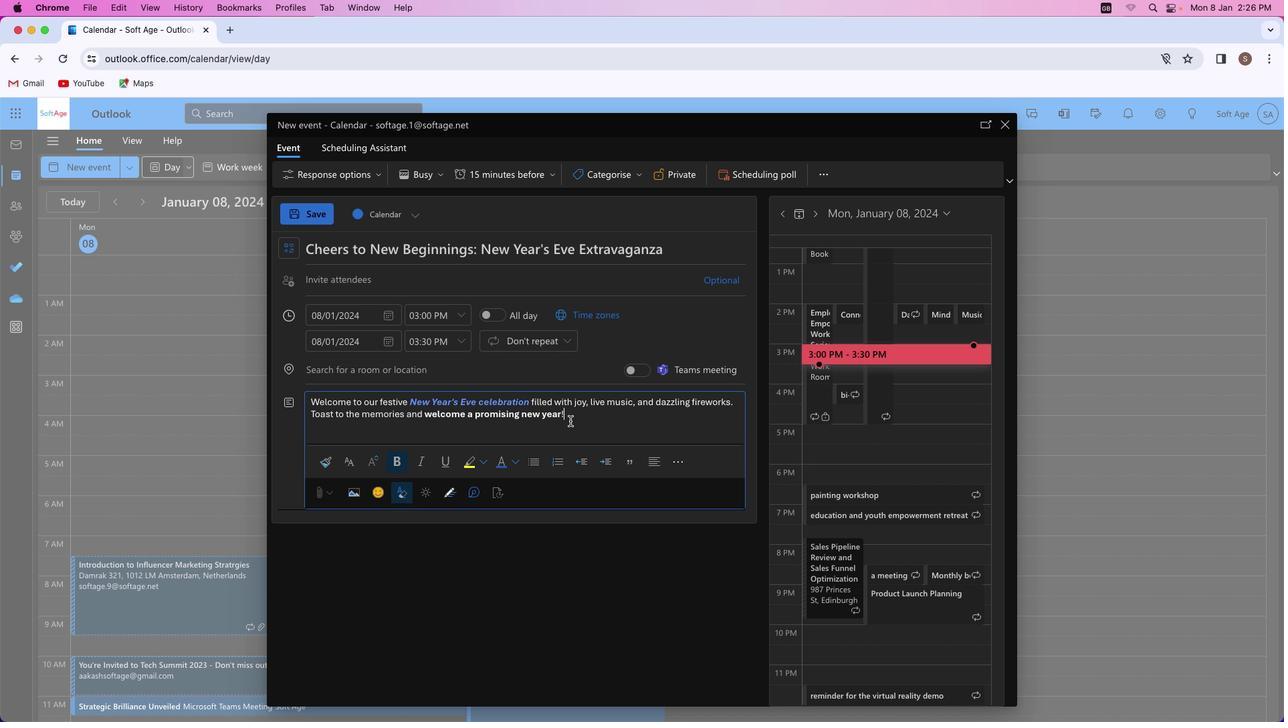 
Action: Mouse moved to (524, 467)
Screenshot: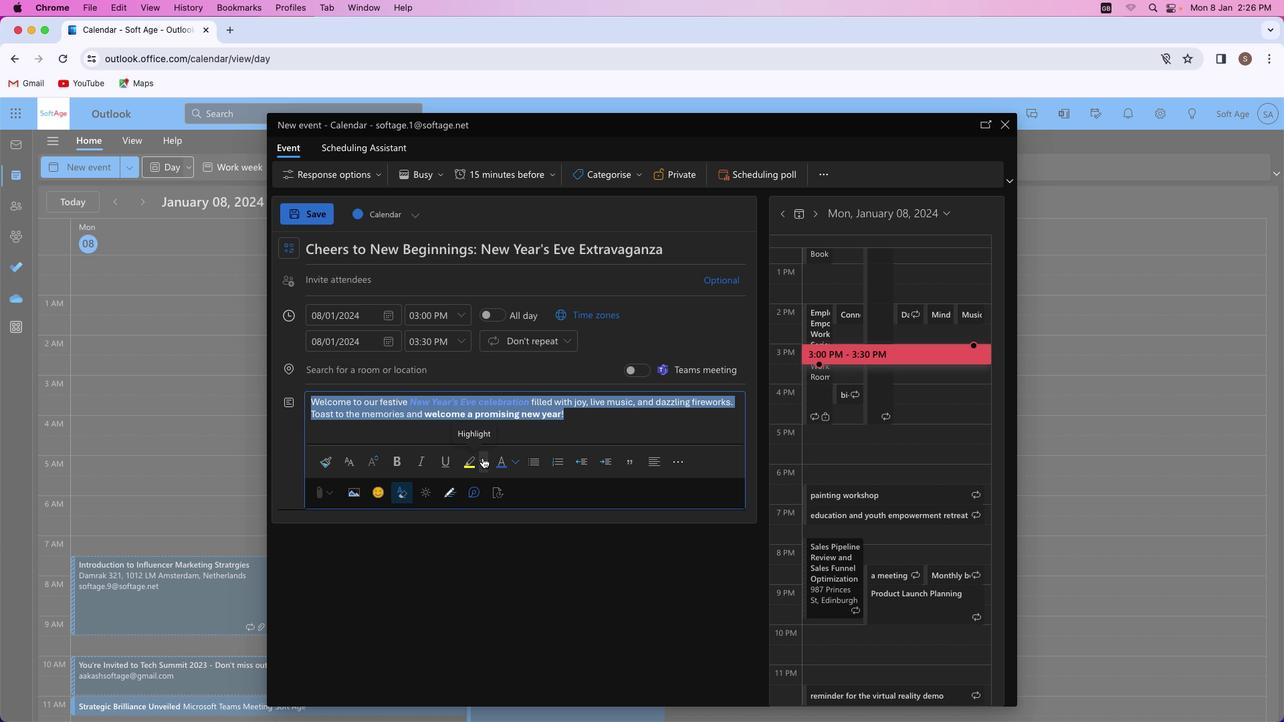 
Action: Mouse pressed left at (524, 467)
Screenshot: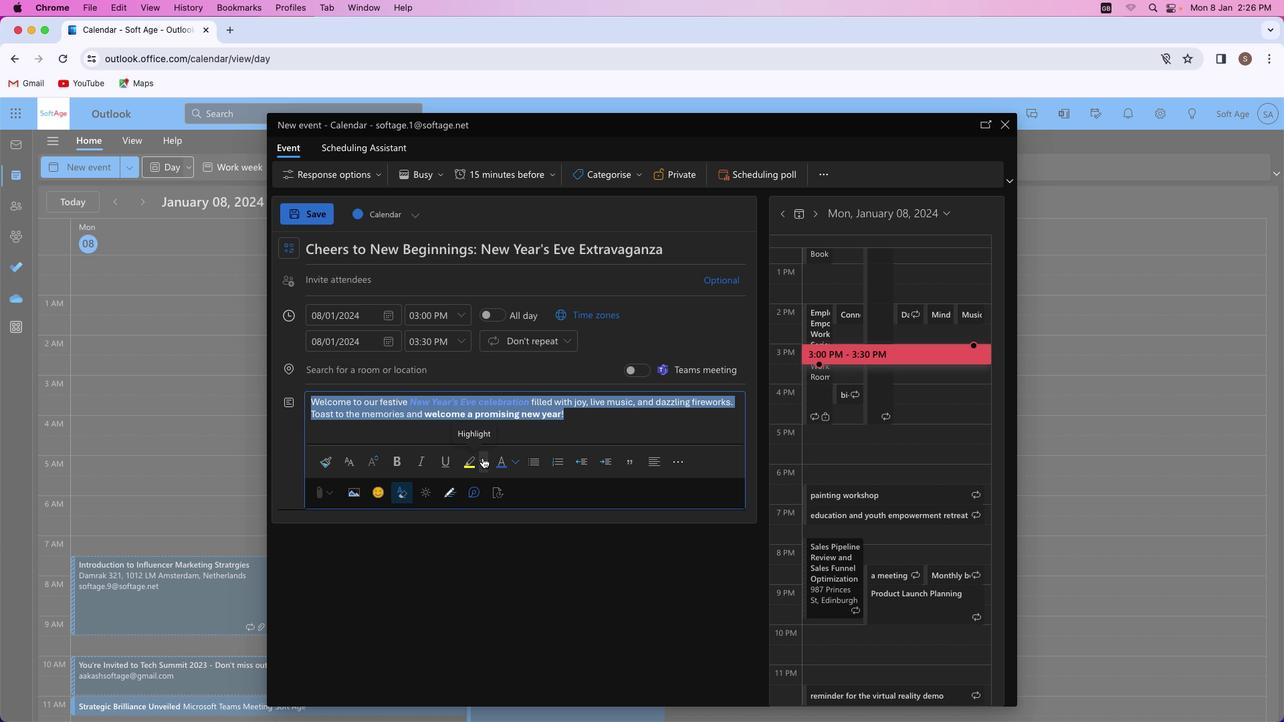
Action: Mouse moved to (507, 527)
Screenshot: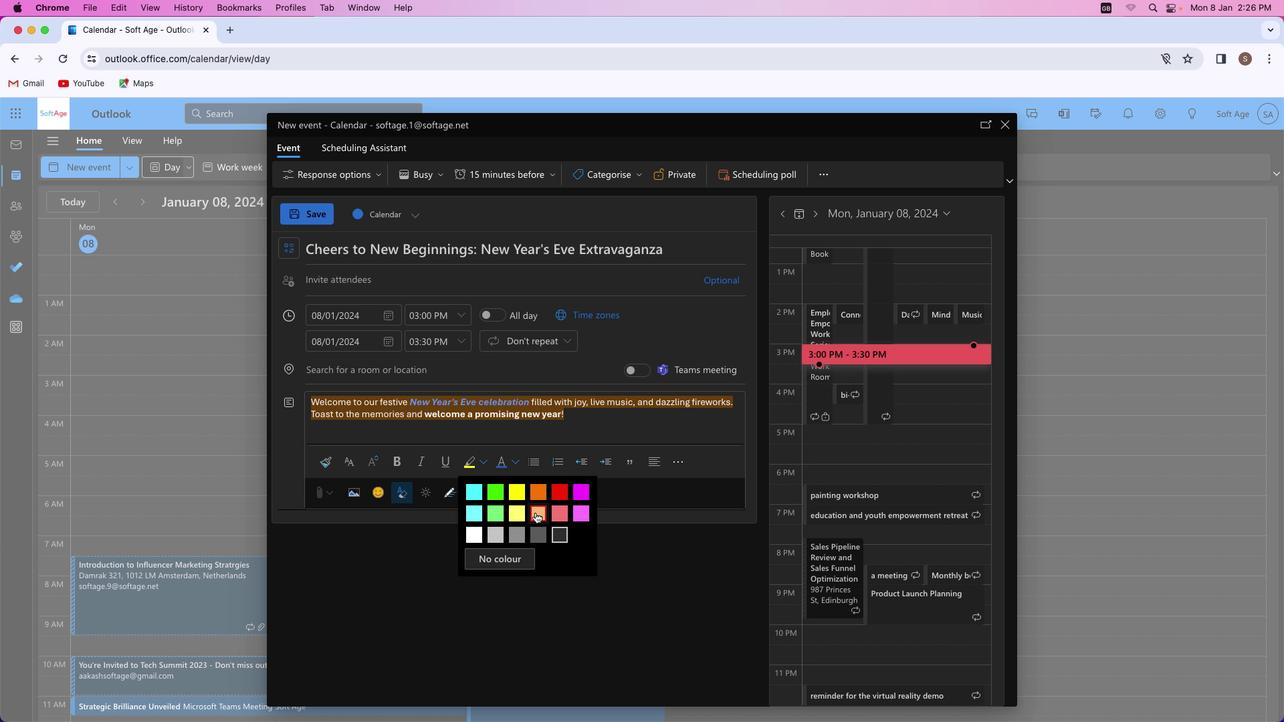 
Action: Mouse pressed left at (507, 527)
Screenshot: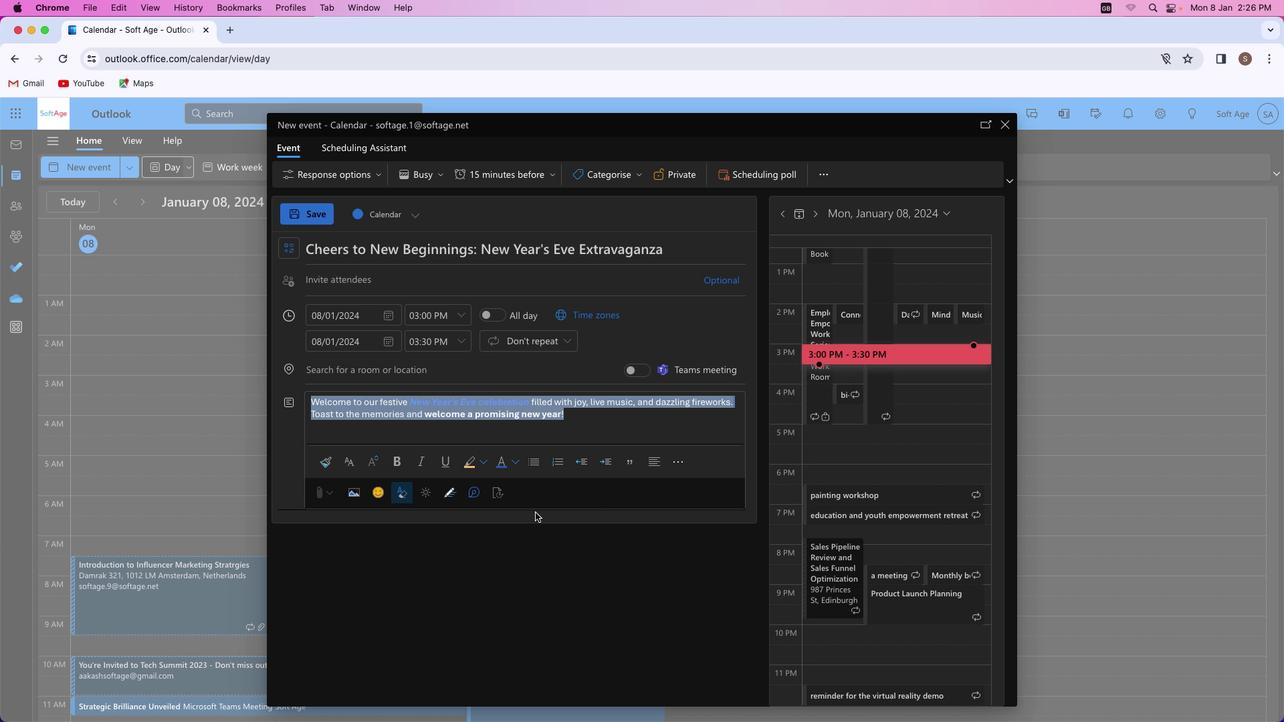 
Action: Mouse moved to (491, 440)
Screenshot: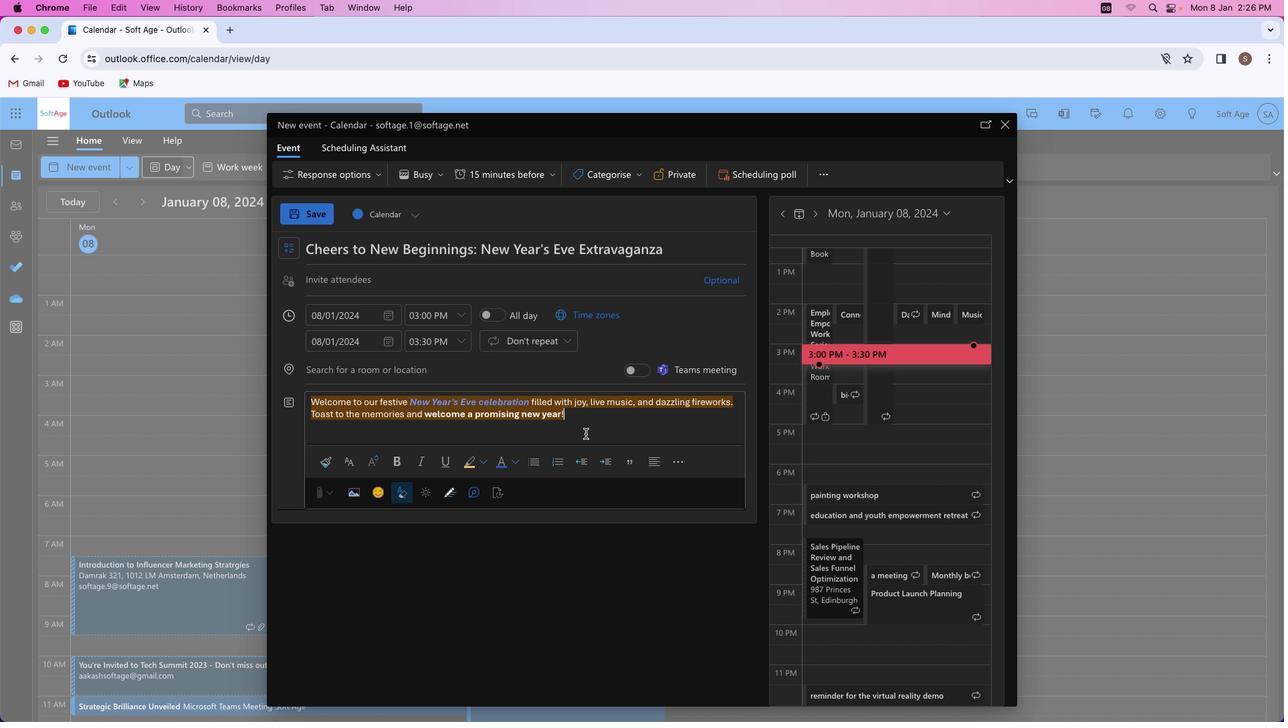 
Action: Mouse pressed left at (491, 440)
Screenshot: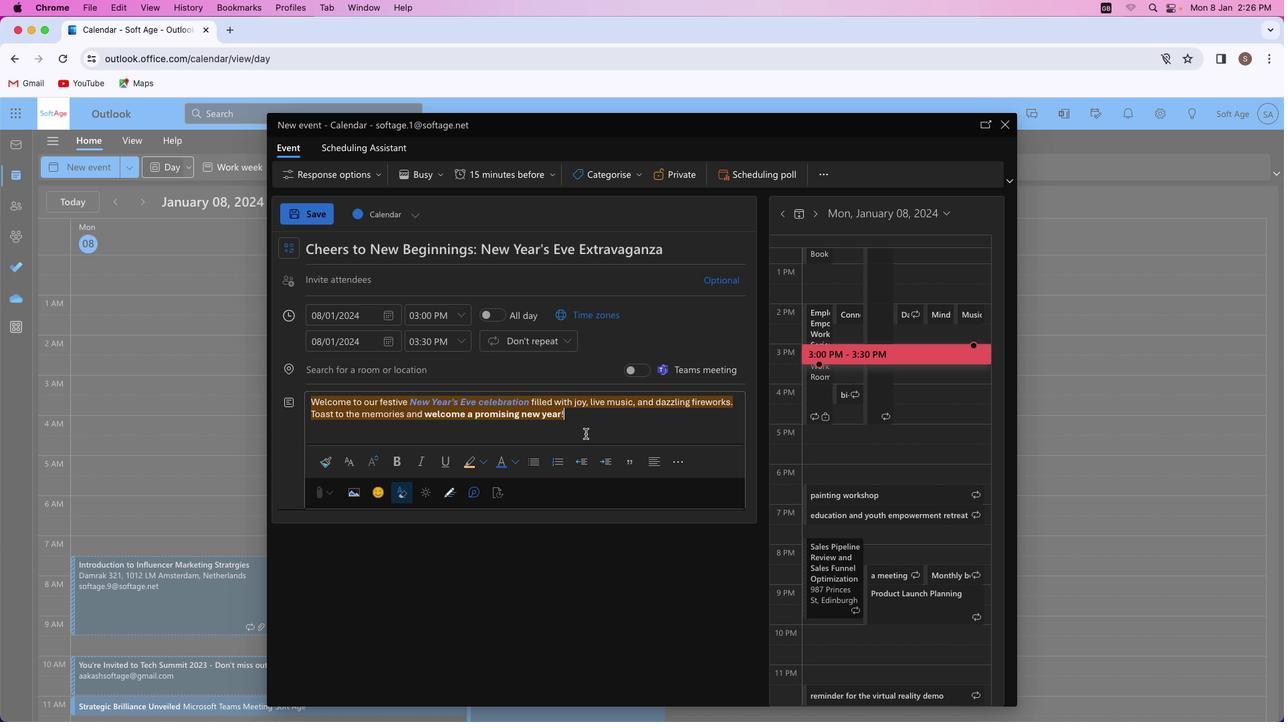 
Action: Mouse moved to (578, 195)
Screenshot: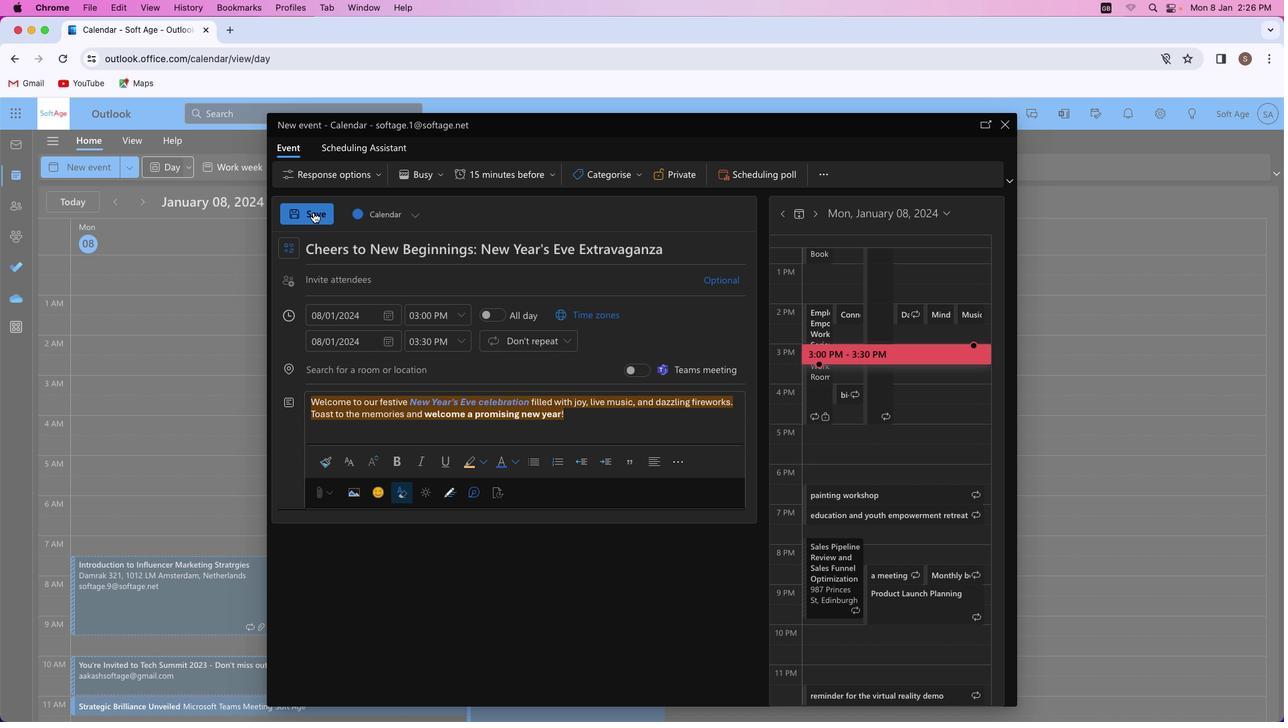 
Action: Mouse pressed left at (578, 195)
Screenshot: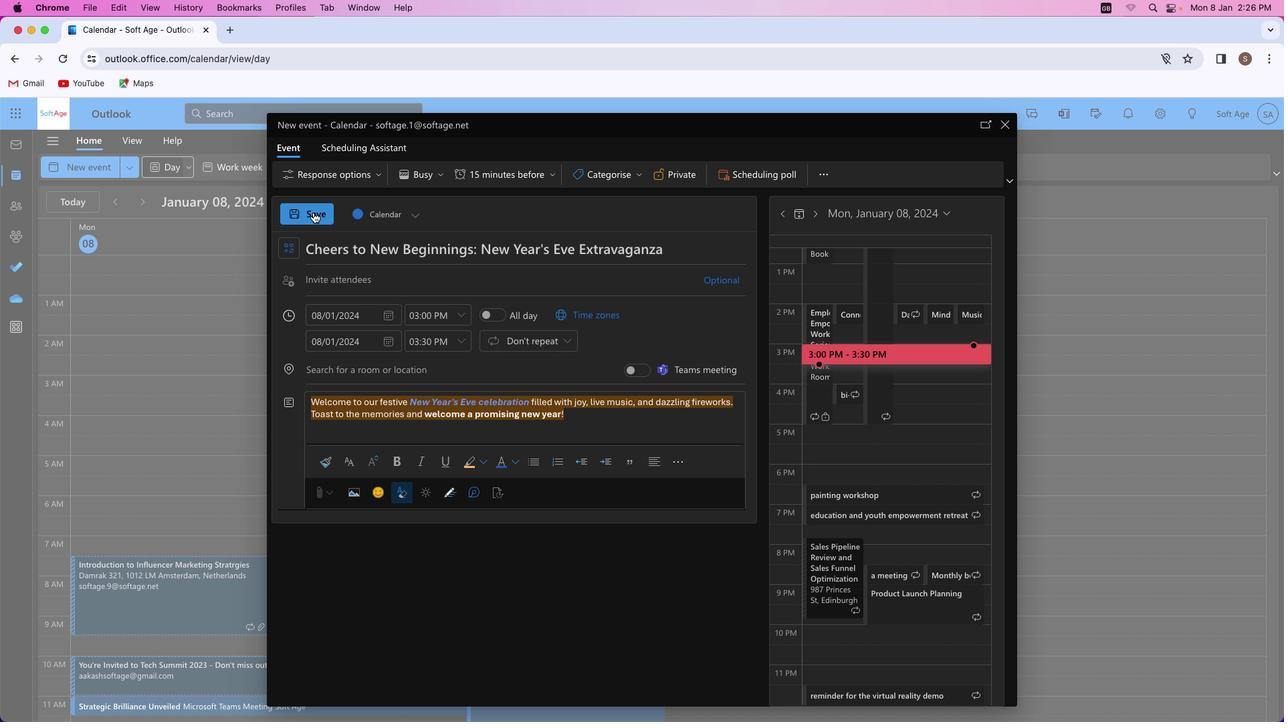 
Action: Mouse moved to (487, 401)
Screenshot: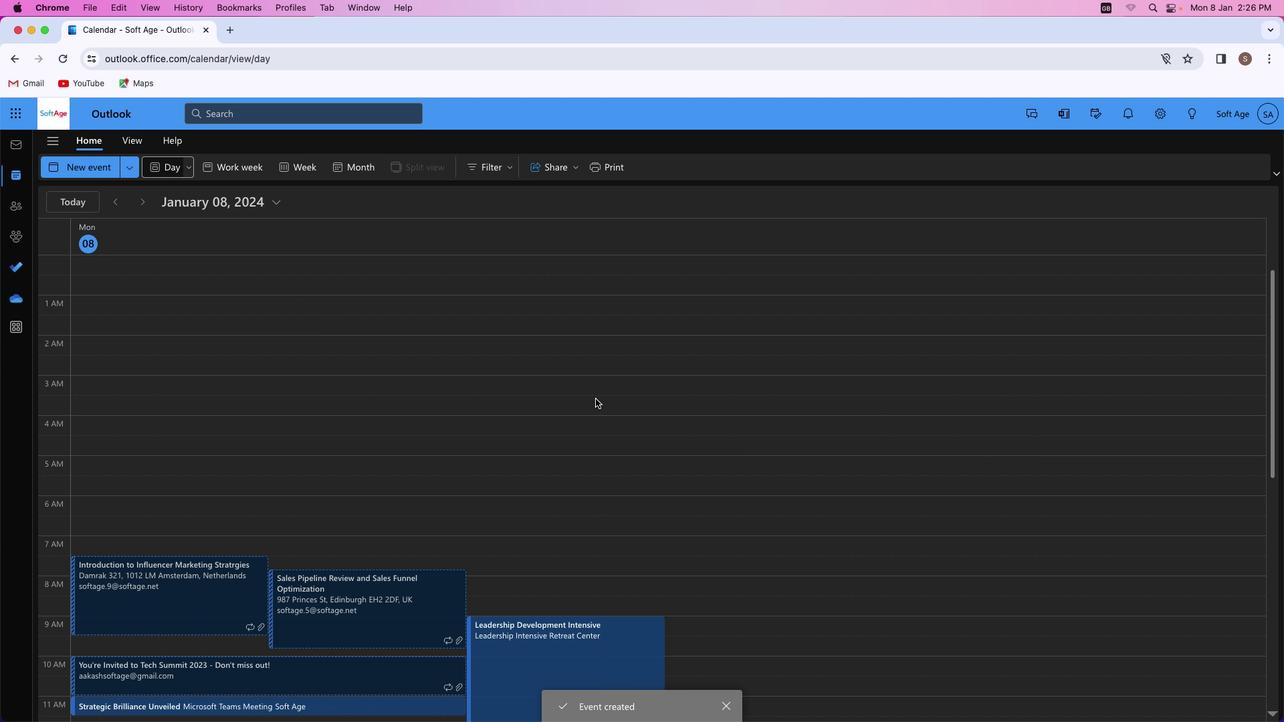 
